 Task: Create new vendor bill with Date Opened: 15-May-23, Select Vendor: ChargeNet, Terms: Net 15. Make bill entry for item-1 with Date: 15-May-23, Description: Car Parking, Expense Account: Auto: Parking, Quantity: 30, Unit Price: 2.2, Sales Tax: N, Sales Tax Included: N. Post Bill with Post Date: 15-May-23, Post to Accounts: Liabilities:Accounts Payble. Pay / Process Payment with Transaction Date: 29-May-23, Amount: 66, Transfer Account: Checking Account. Go to 'Print Bill'. Save a pdf copy of the bill.
Action: Mouse moved to (157, 34)
Screenshot: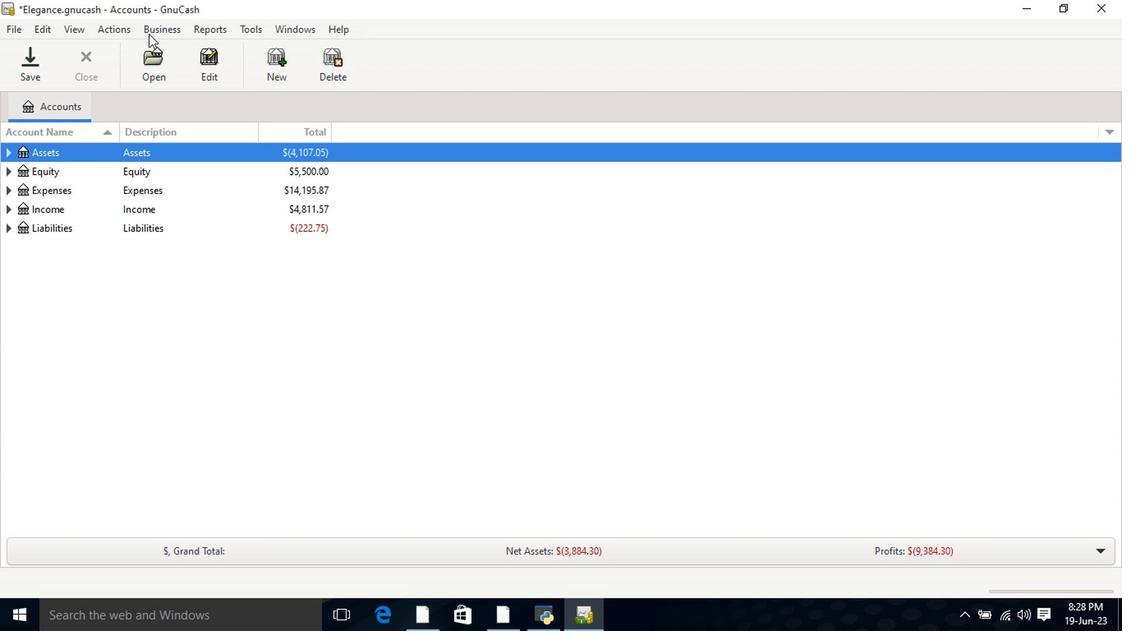 
Action: Mouse pressed left at (157, 34)
Screenshot: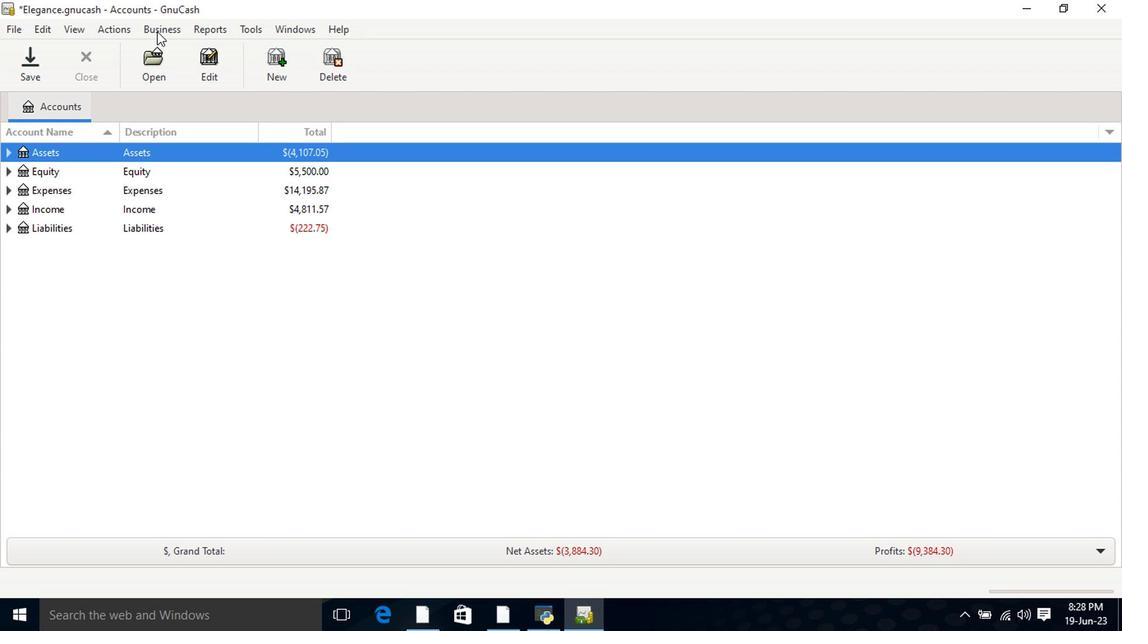 
Action: Mouse moved to (171, 67)
Screenshot: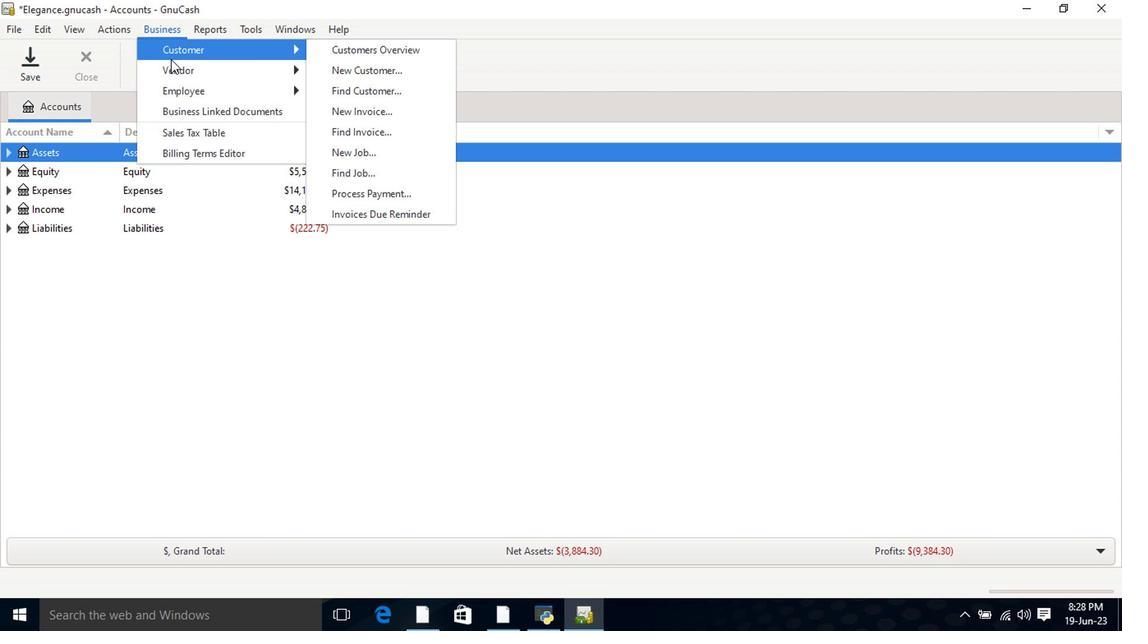 
Action: Mouse pressed left at (171, 67)
Screenshot: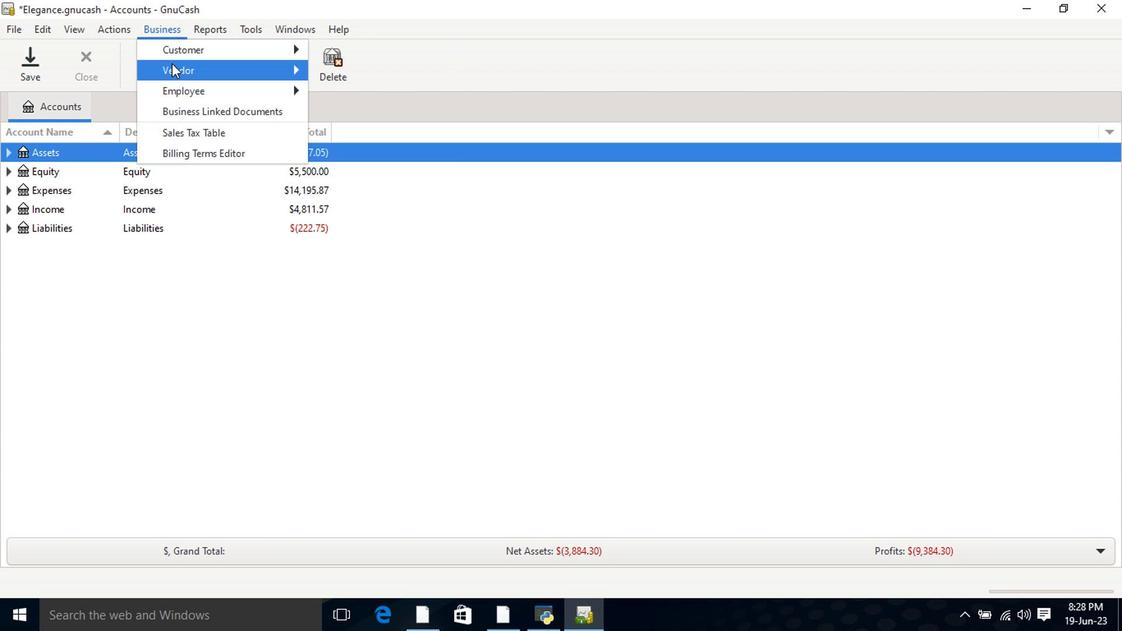 
Action: Mouse moved to (352, 136)
Screenshot: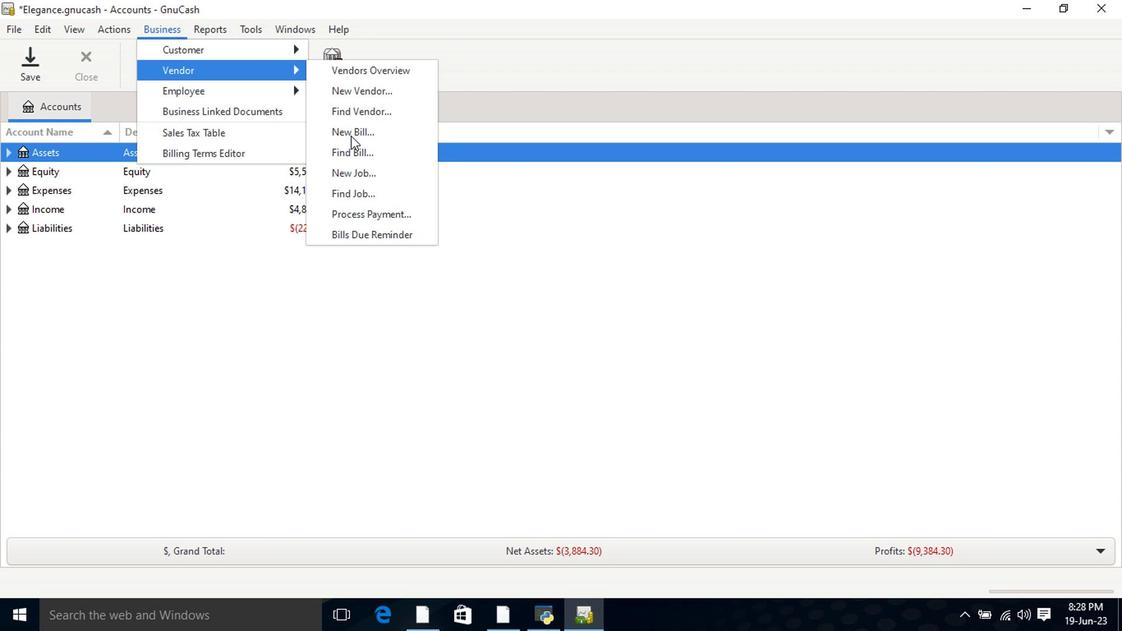 
Action: Mouse pressed left at (352, 136)
Screenshot: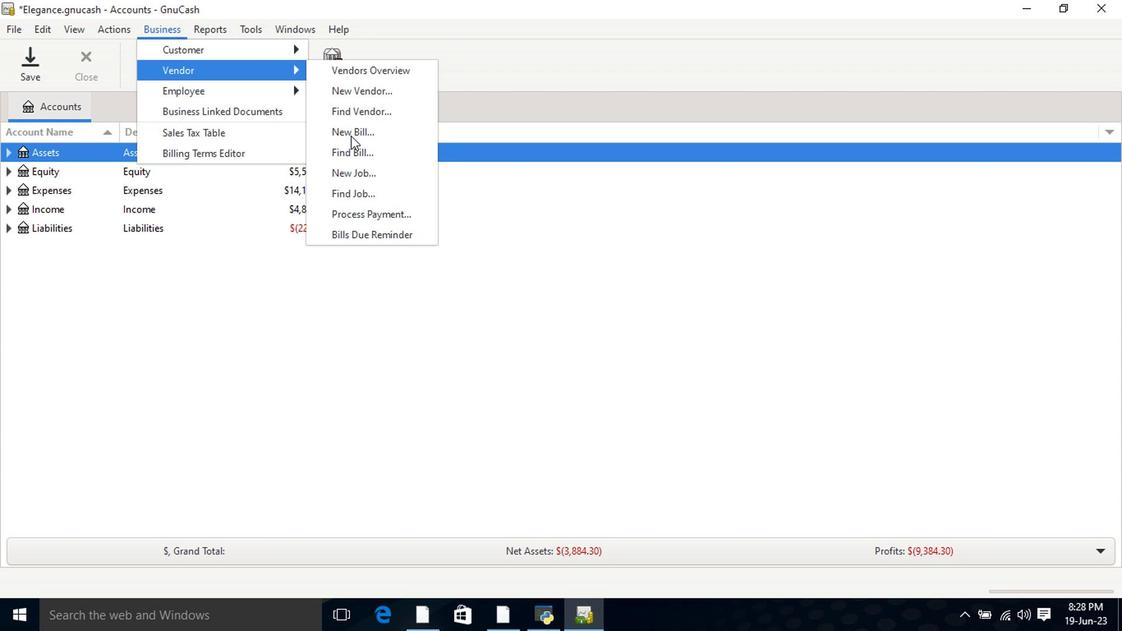 
Action: Mouse moved to (679, 225)
Screenshot: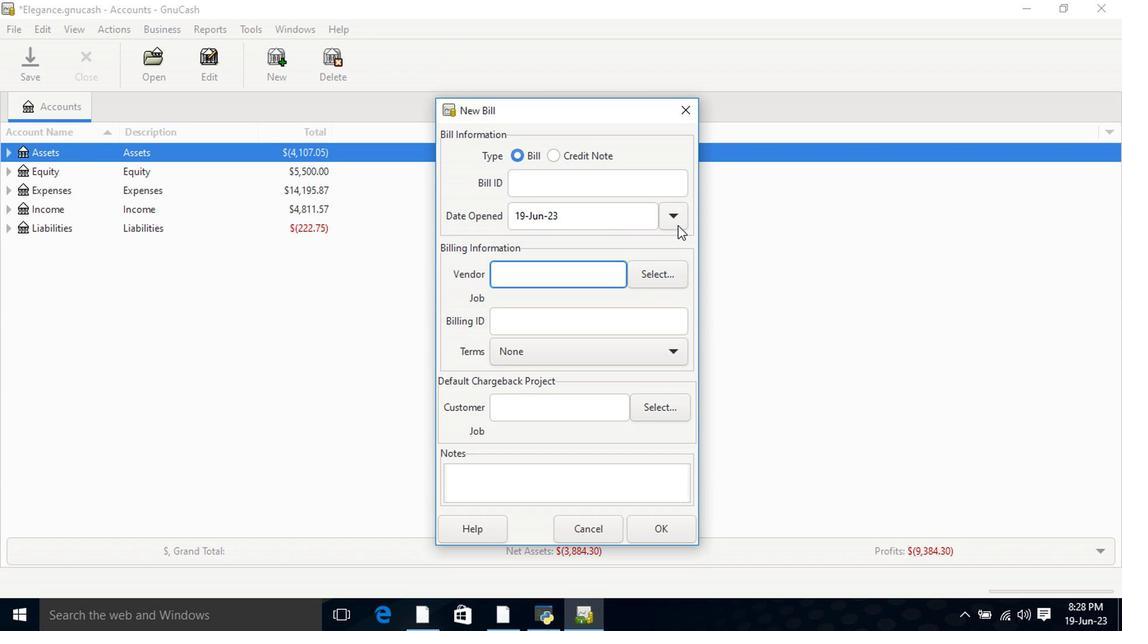 
Action: Mouse pressed left at (679, 225)
Screenshot: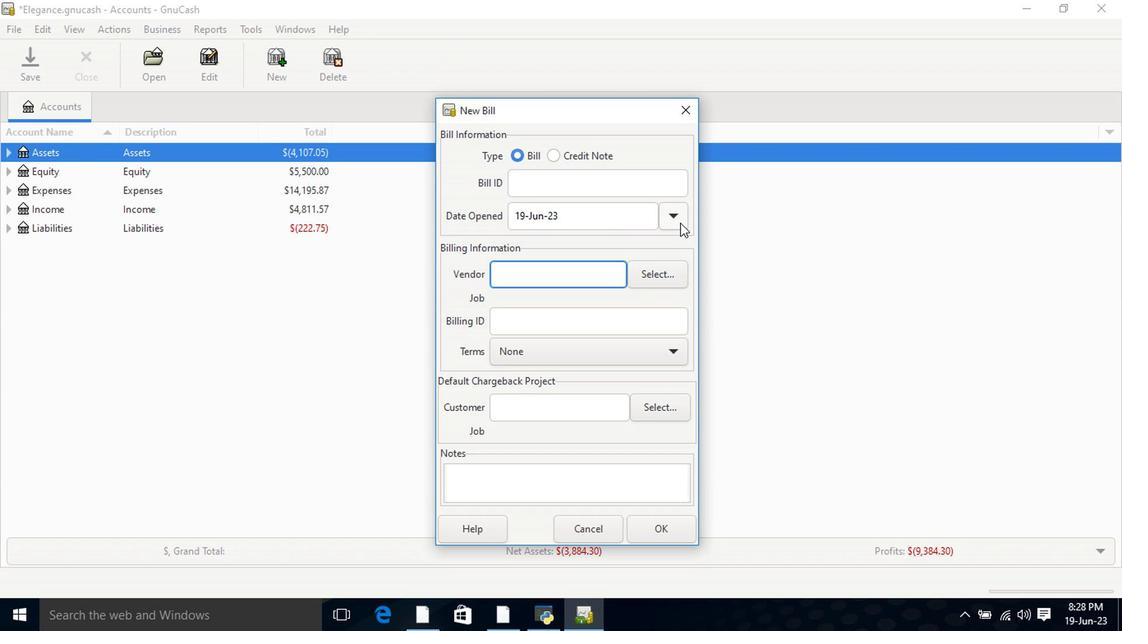 
Action: Mouse moved to (546, 243)
Screenshot: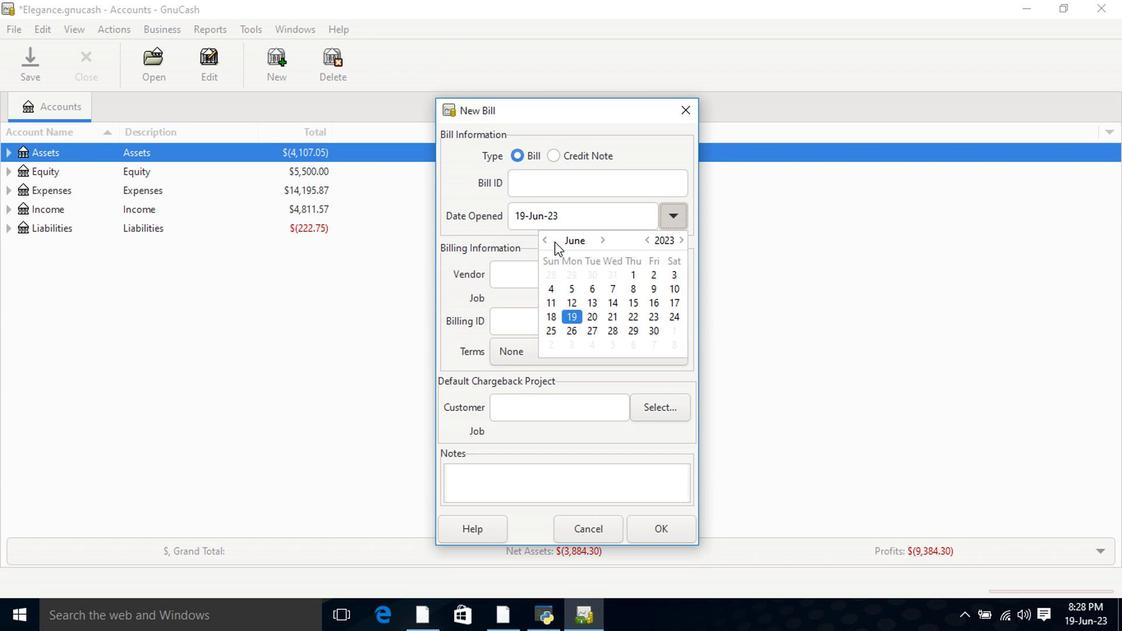 
Action: Mouse pressed left at (546, 243)
Screenshot: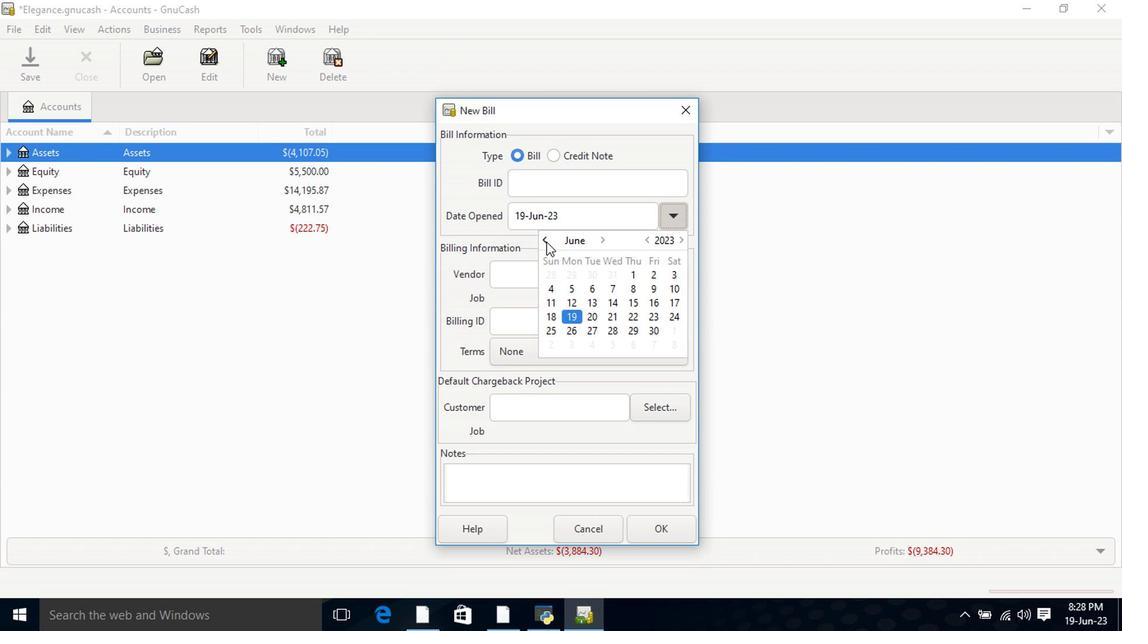 
Action: Mouse moved to (574, 302)
Screenshot: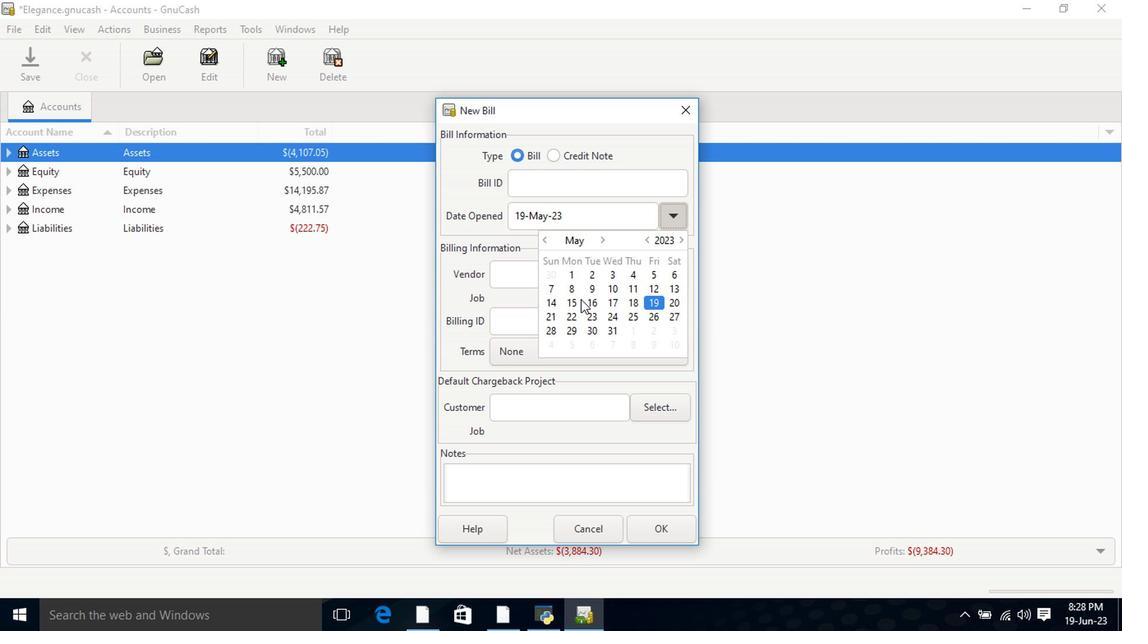 
Action: Mouse pressed left at (574, 302)
Screenshot: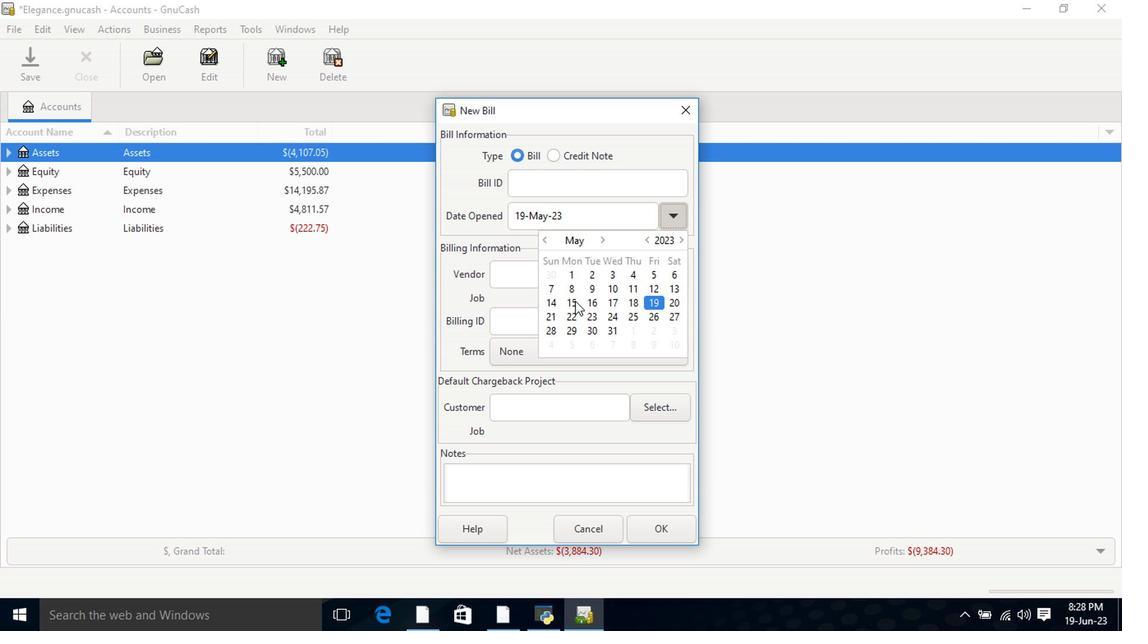 
Action: Mouse pressed left at (574, 302)
Screenshot: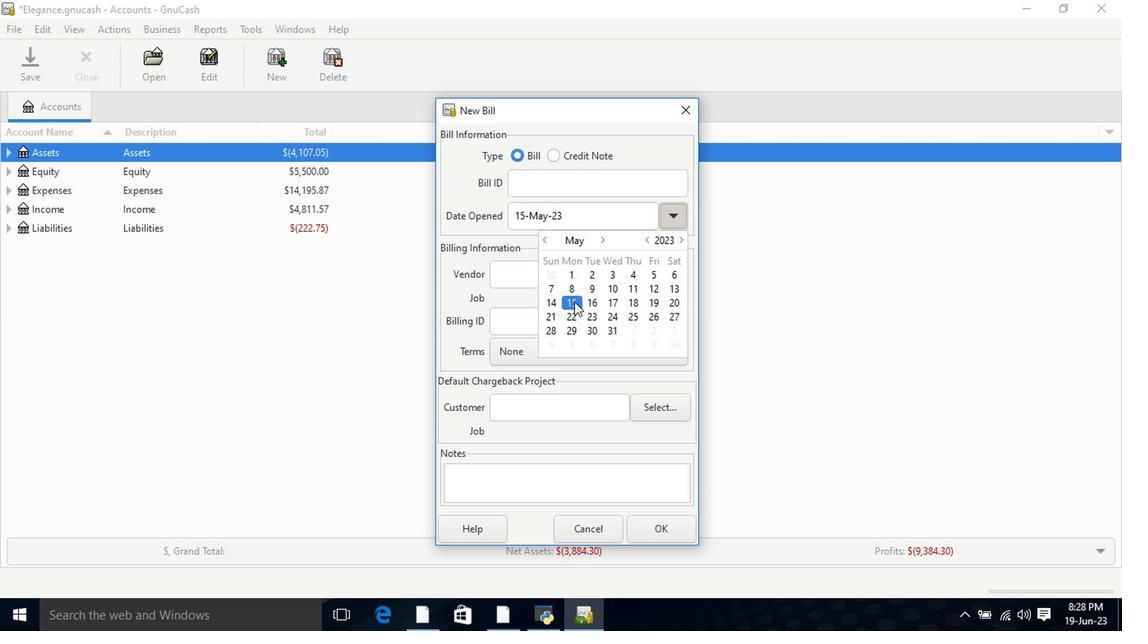 
Action: Mouse moved to (563, 290)
Screenshot: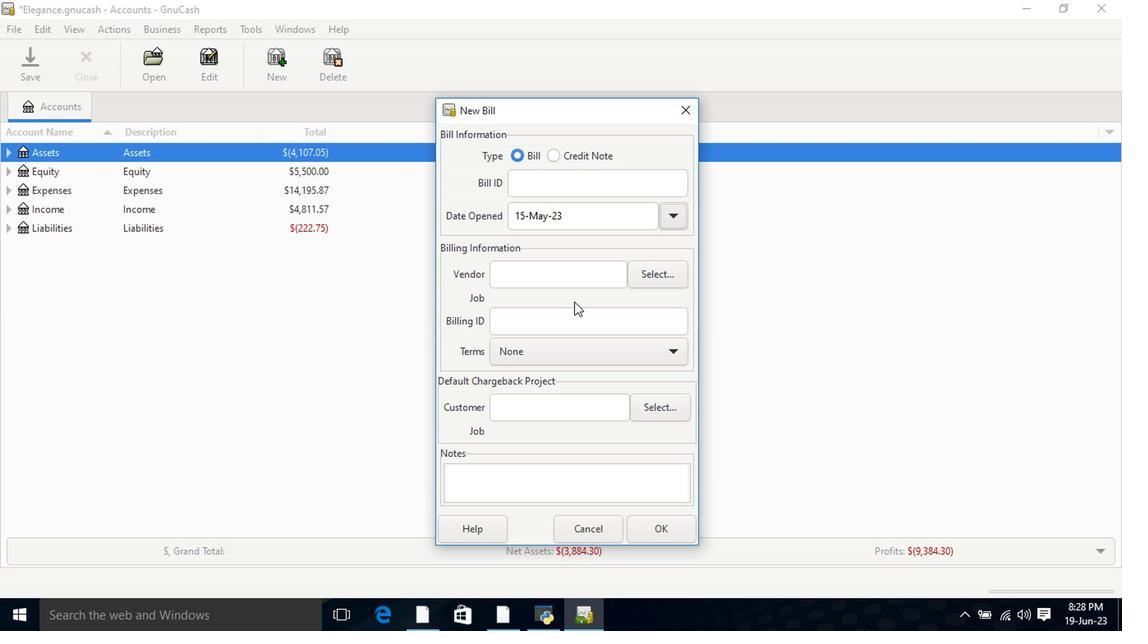 
Action: Mouse pressed left at (563, 290)
Screenshot: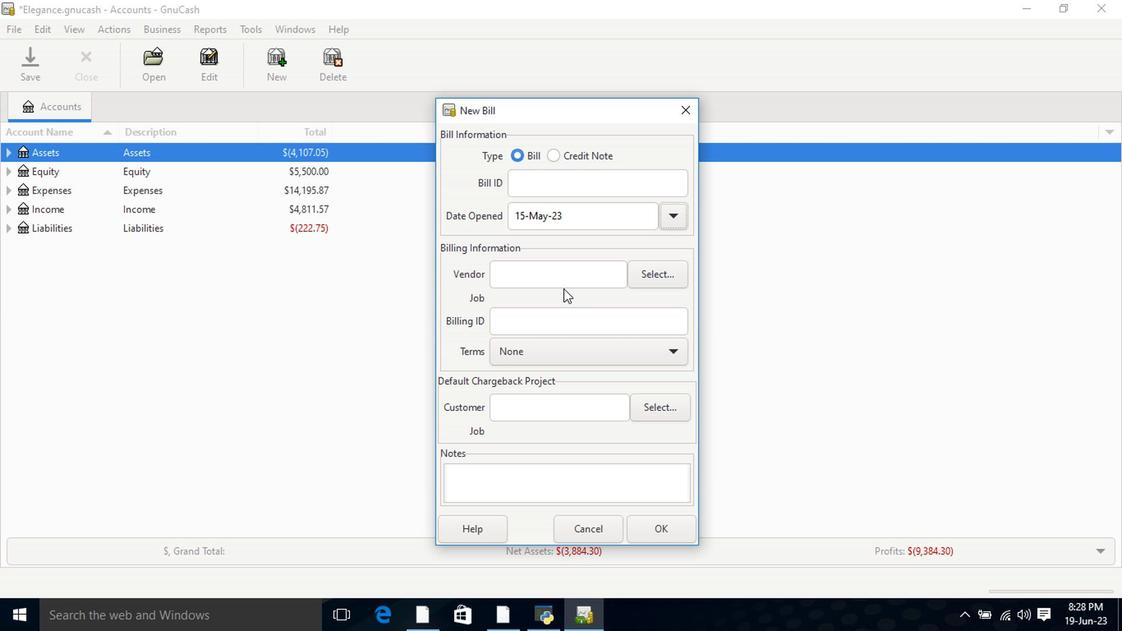 
Action: Mouse moved to (560, 277)
Screenshot: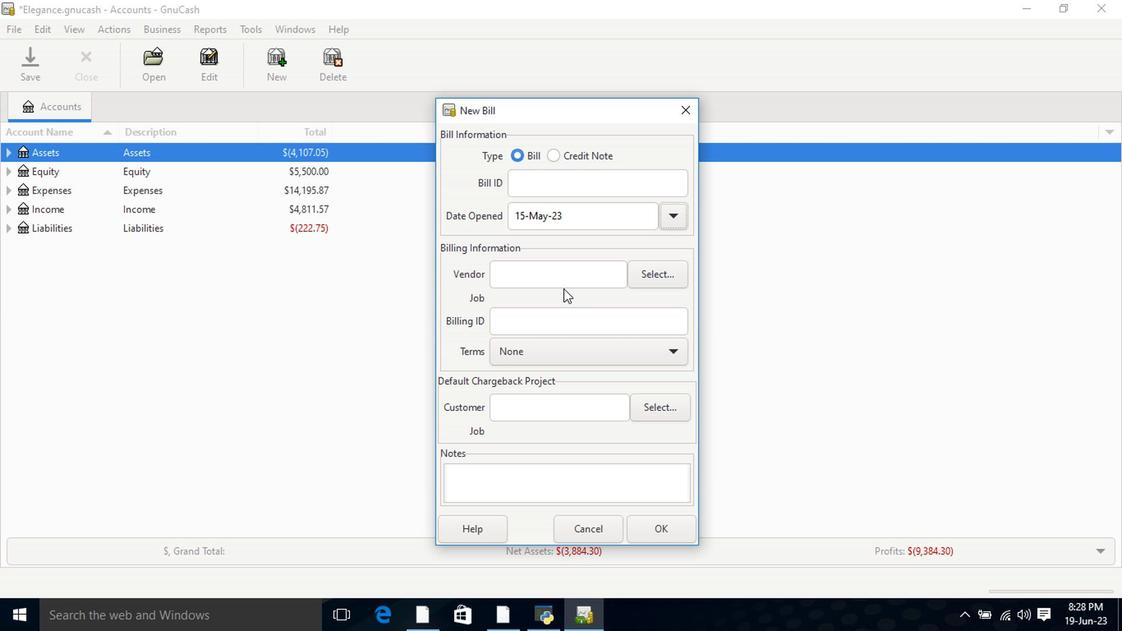 
Action: Mouse pressed left at (560, 277)
Screenshot: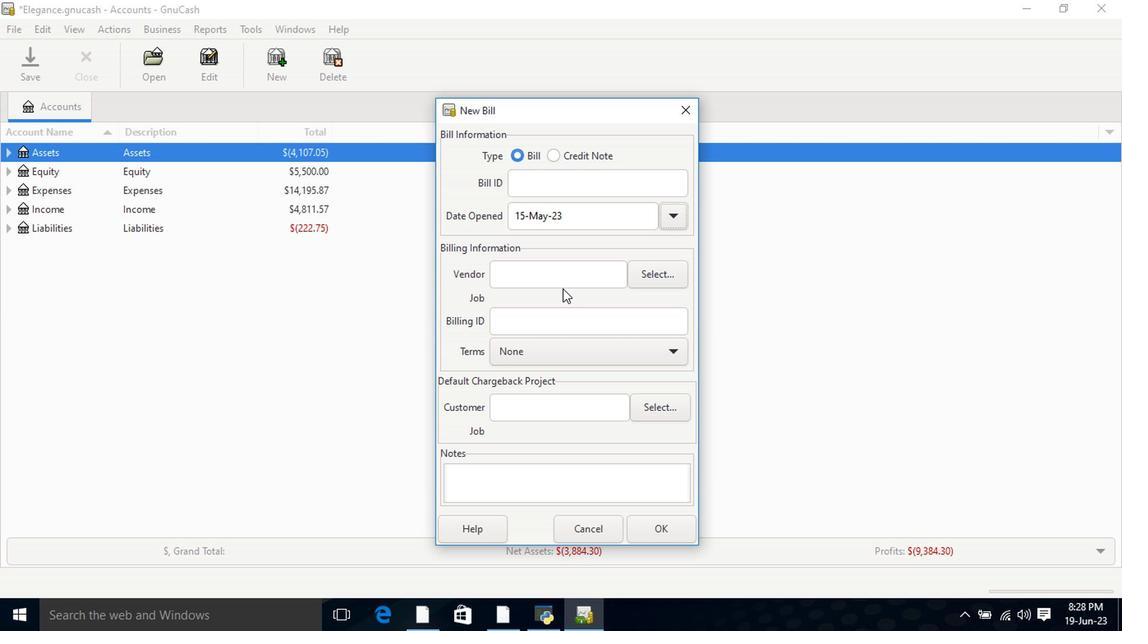 
Action: Mouse moved to (559, 275)
Screenshot: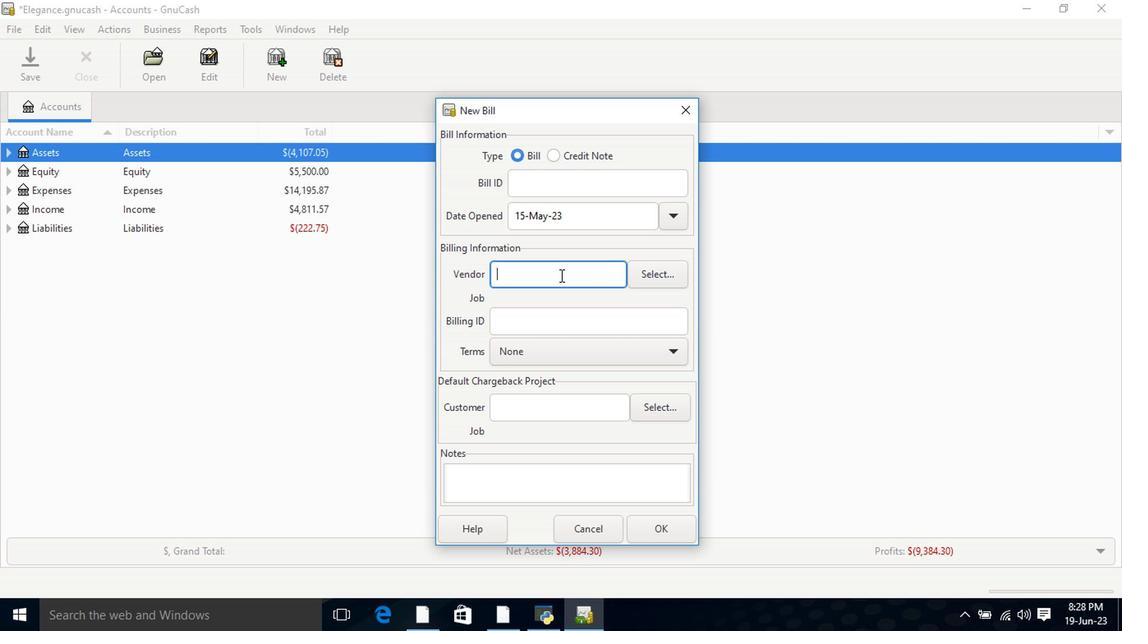 
Action: Key pressed <Key.shift>Cha
Screenshot: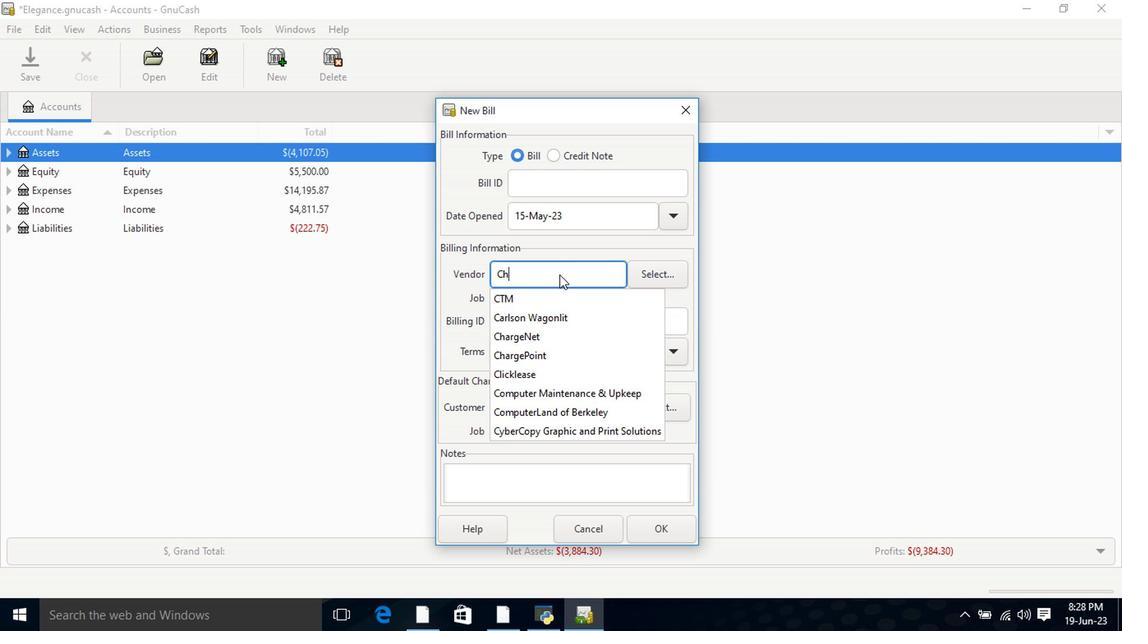 
Action: Mouse moved to (557, 297)
Screenshot: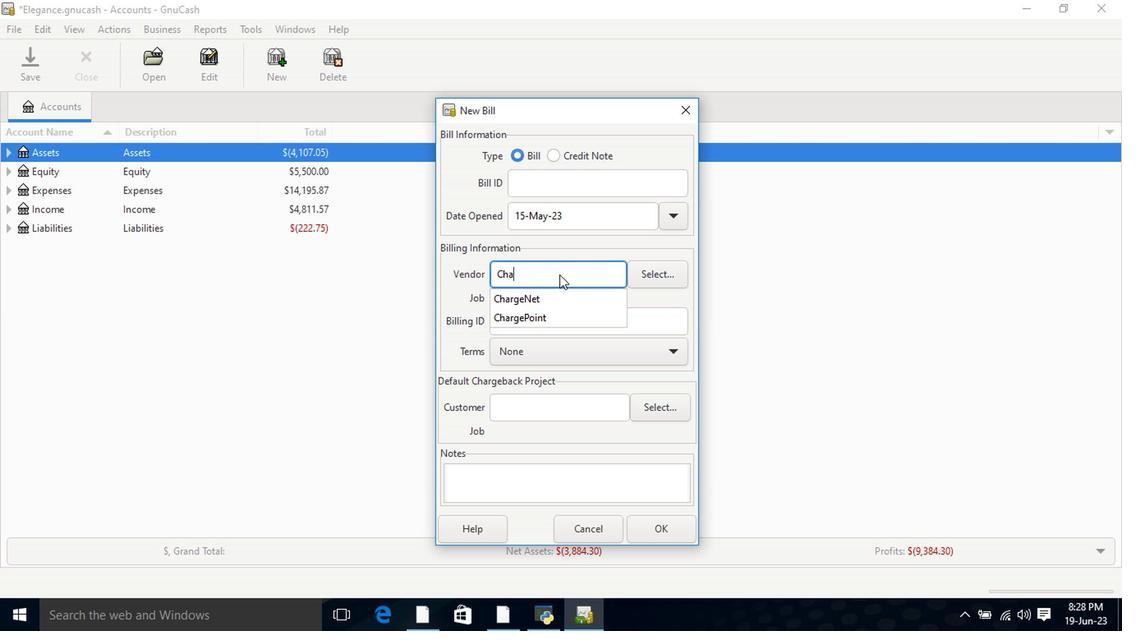 
Action: Mouse pressed left at (557, 297)
Screenshot: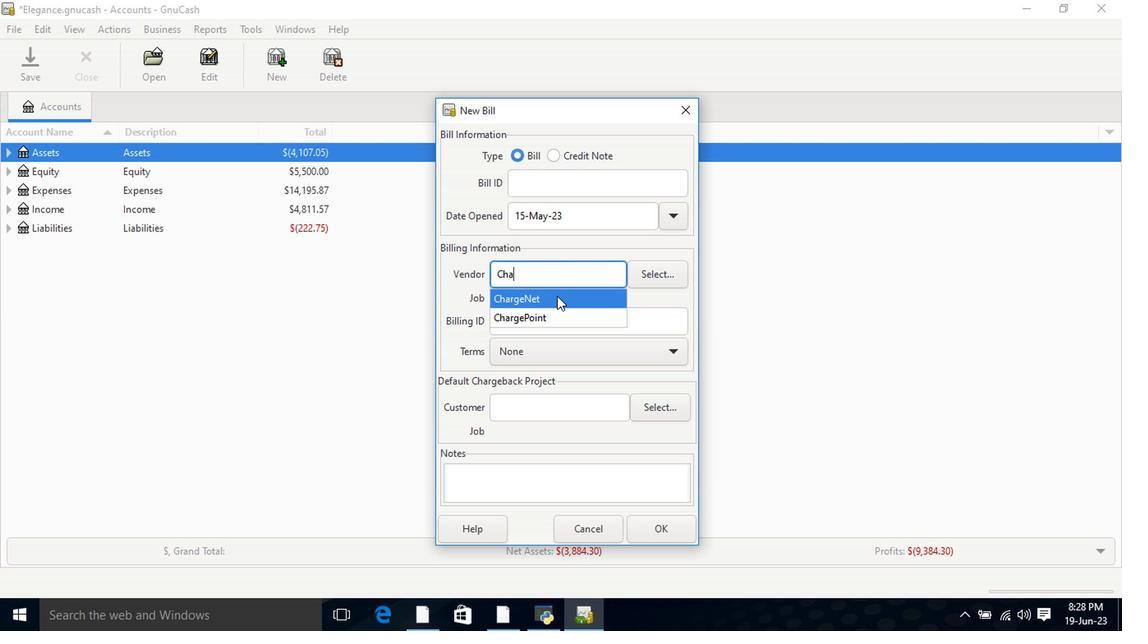 
Action: Mouse moved to (561, 364)
Screenshot: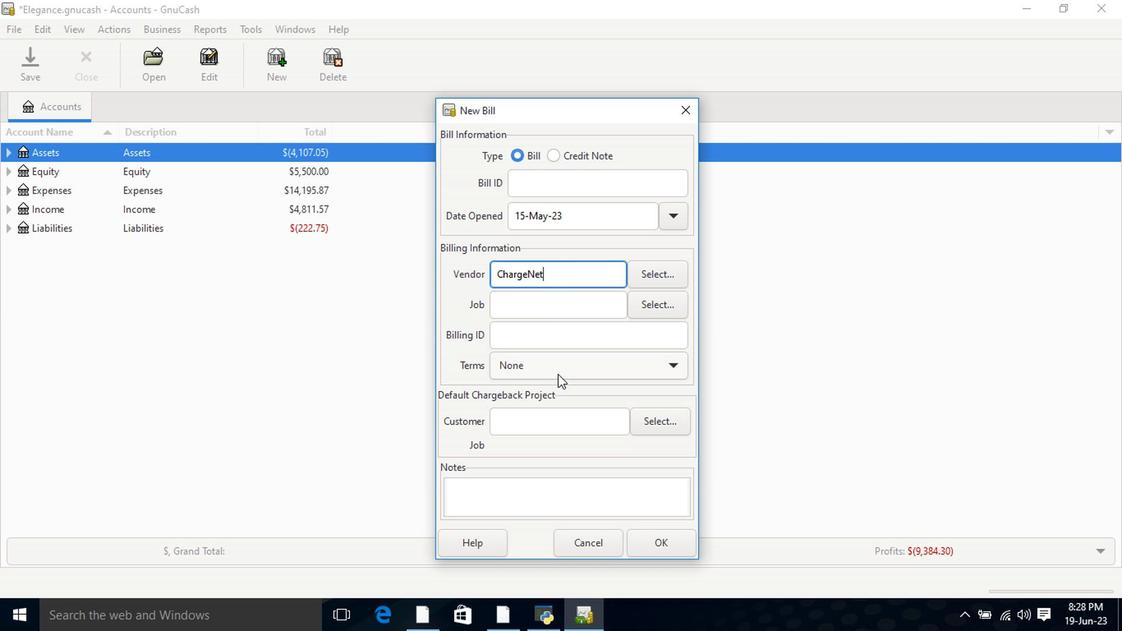 
Action: Mouse pressed left at (561, 364)
Screenshot: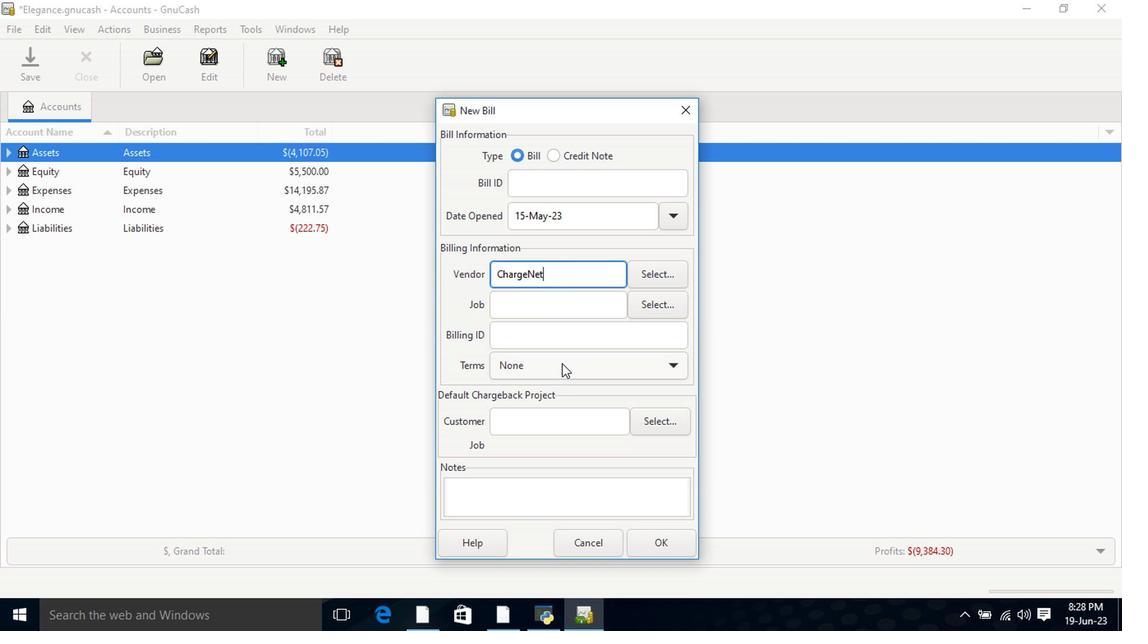 
Action: Mouse moved to (560, 395)
Screenshot: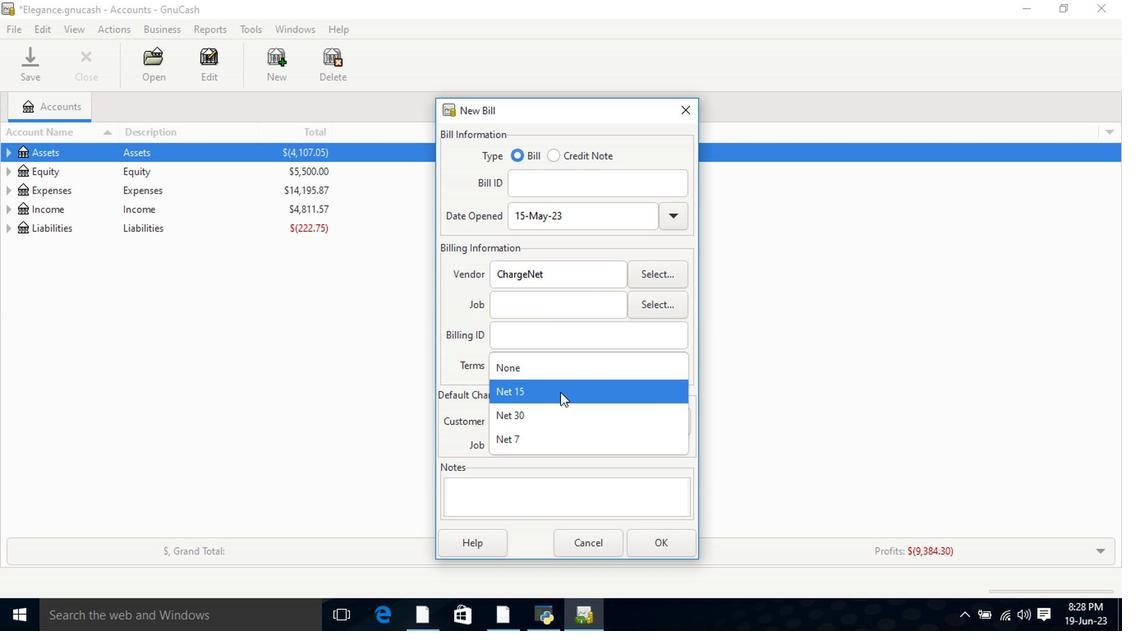 
Action: Mouse pressed left at (560, 395)
Screenshot: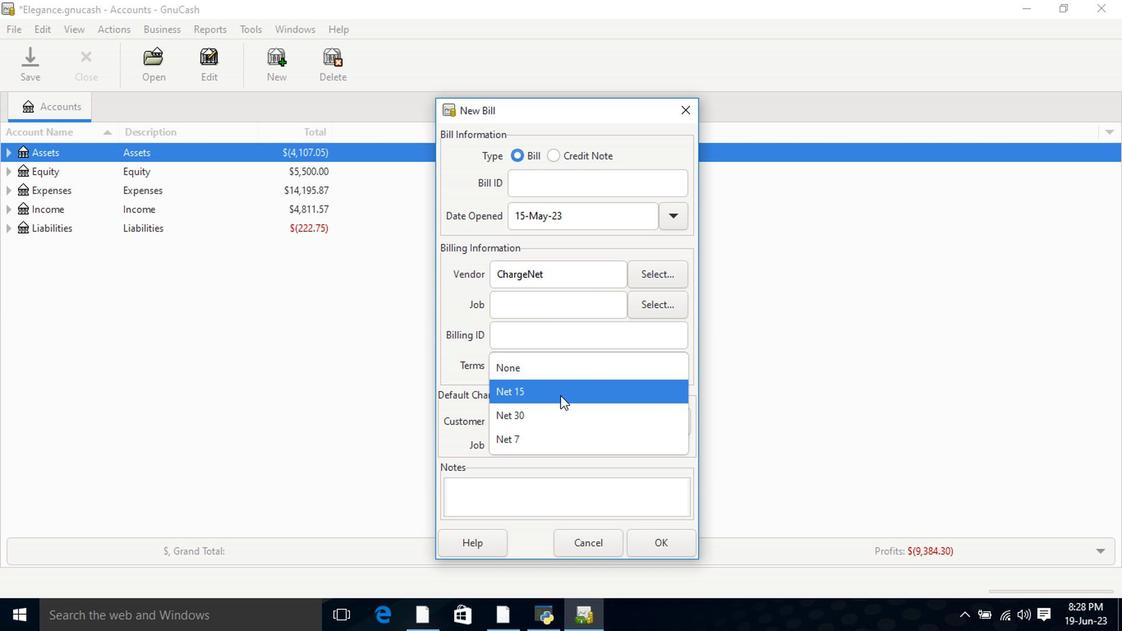 
Action: Mouse moved to (647, 543)
Screenshot: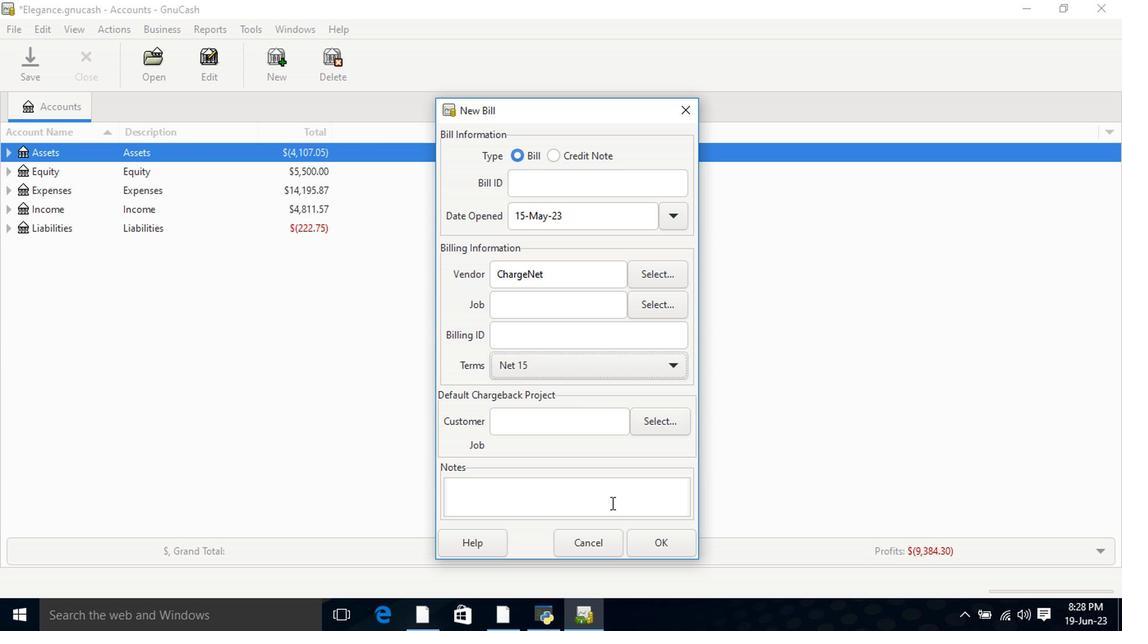 
Action: Mouse pressed left at (647, 543)
Screenshot: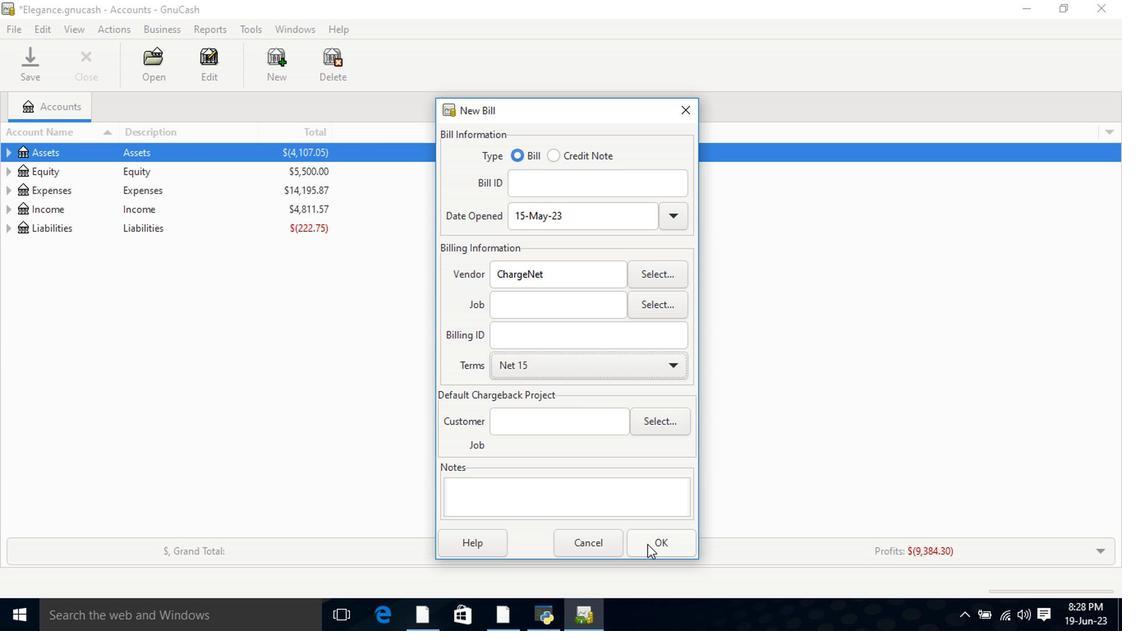
Action: Mouse moved to (287, 423)
Screenshot: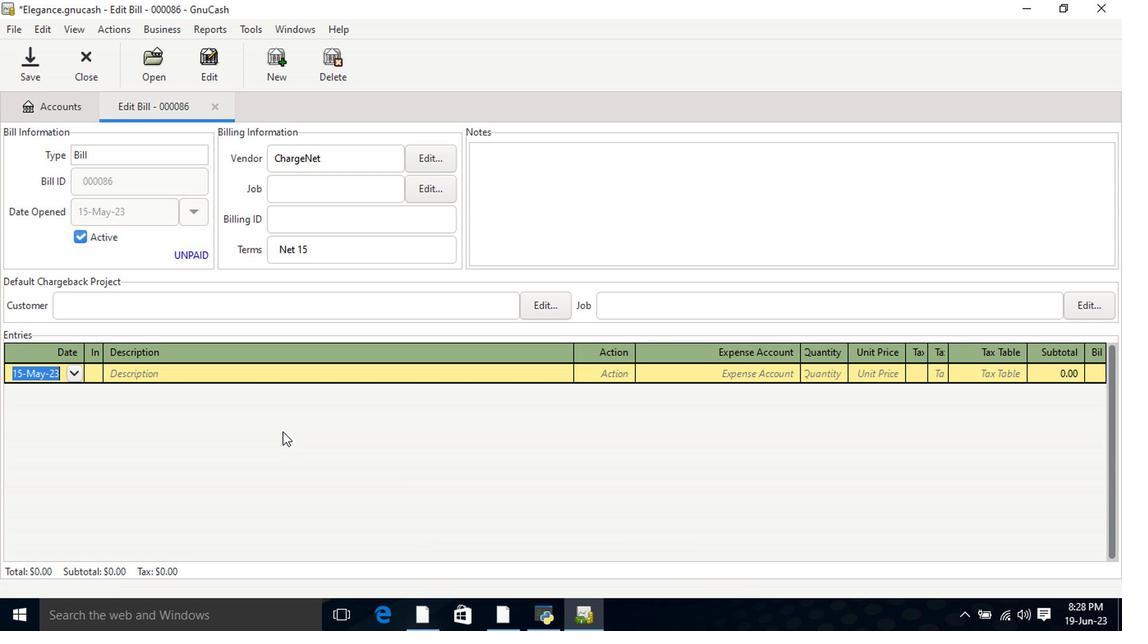 
Action: Key pressed <Key.tab><Key.shift>Car<Key.space><Key.shift>Pra<Key.backspace><Key.backspace>arking<Key.tab>30<Key.tab>2.2<Key.tab>
Screenshot: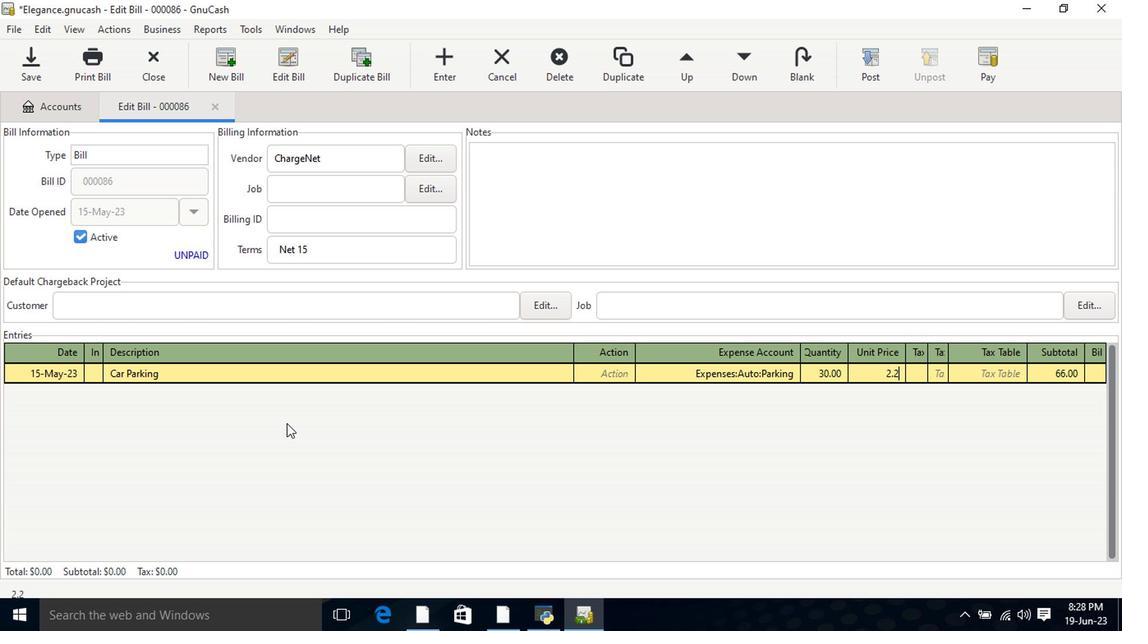 
Action: Mouse moved to (885, 82)
Screenshot: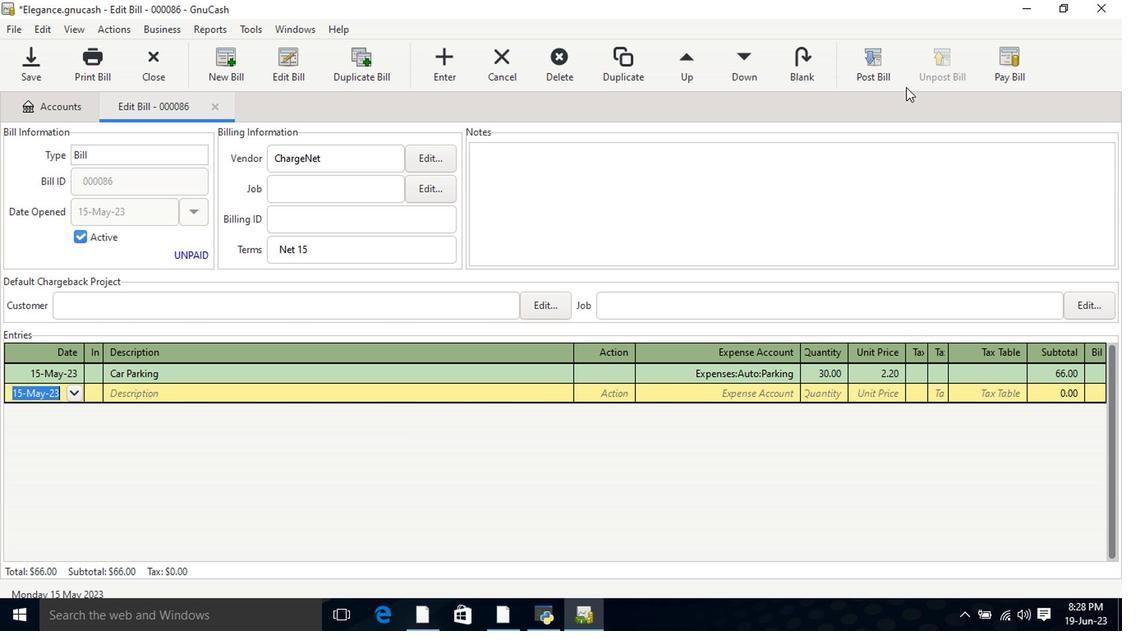 
Action: Mouse pressed left at (885, 82)
Screenshot: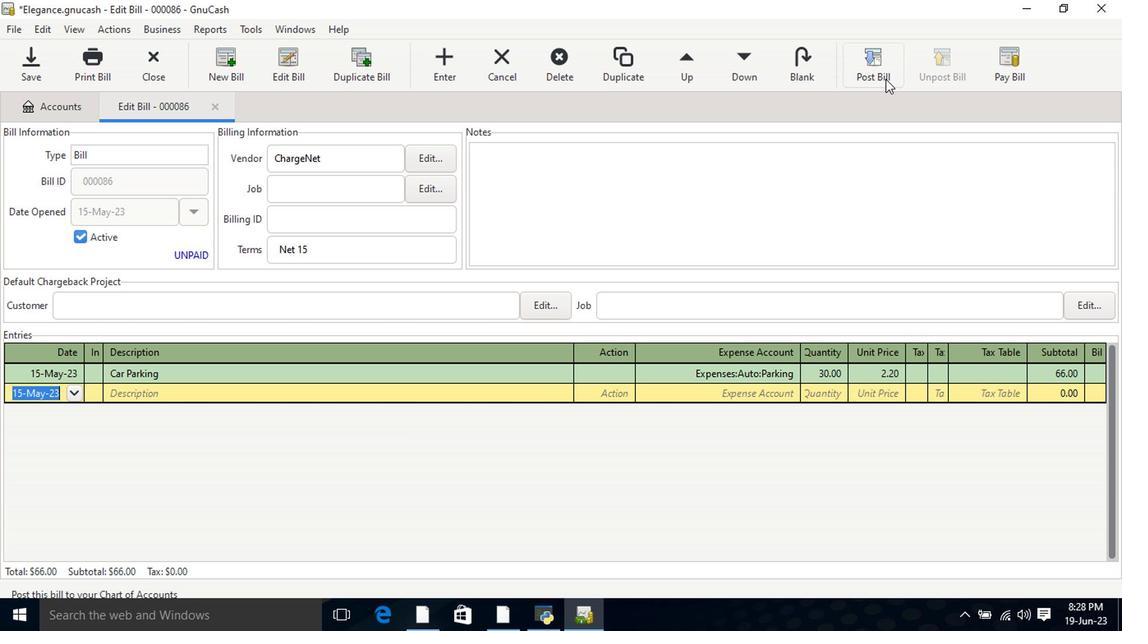 
Action: Mouse moved to (675, 428)
Screenshot: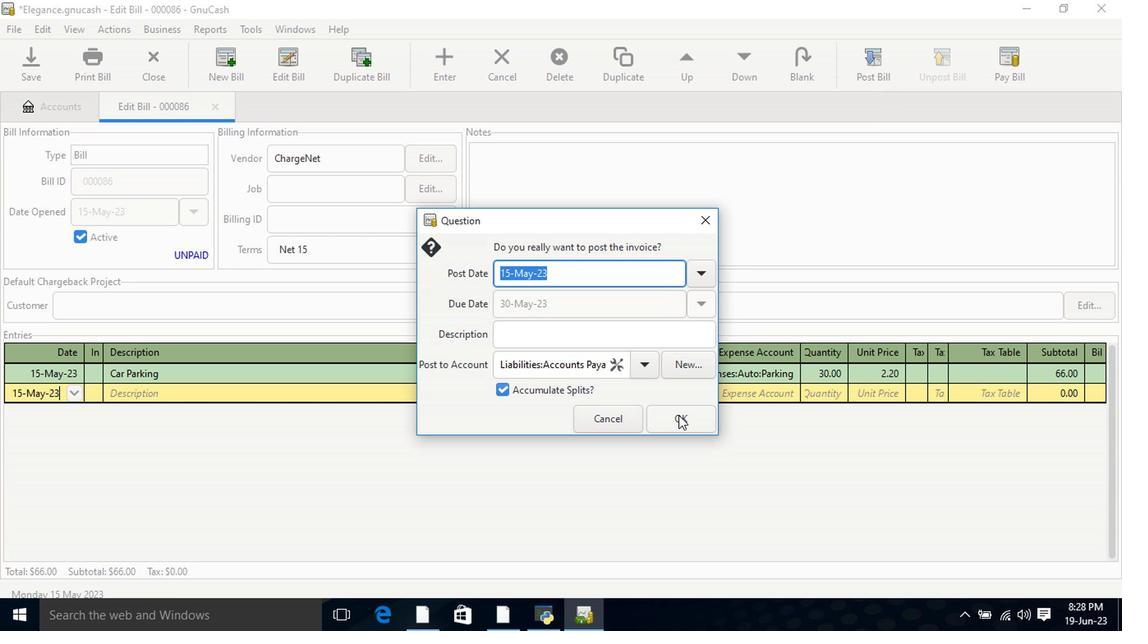 
Action: Mouse pressed left at (675, 428)
Screenshot: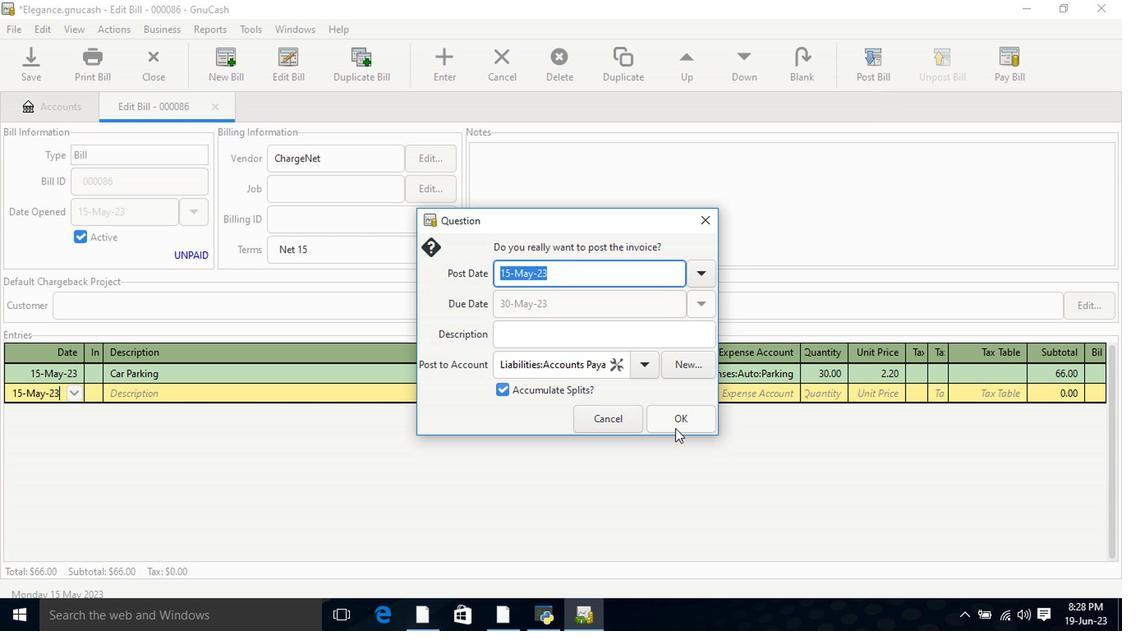 
Action: Mouse moved to (982, 63)
Screenshot: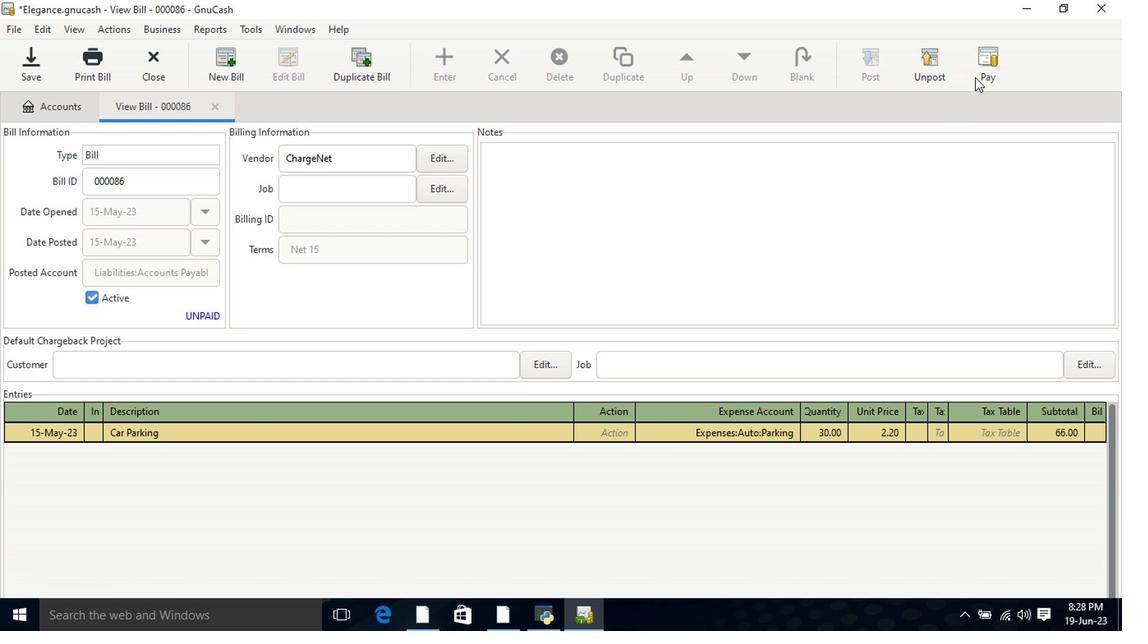 
Action: Mouse pressed left at (982, 63)
Screenshot: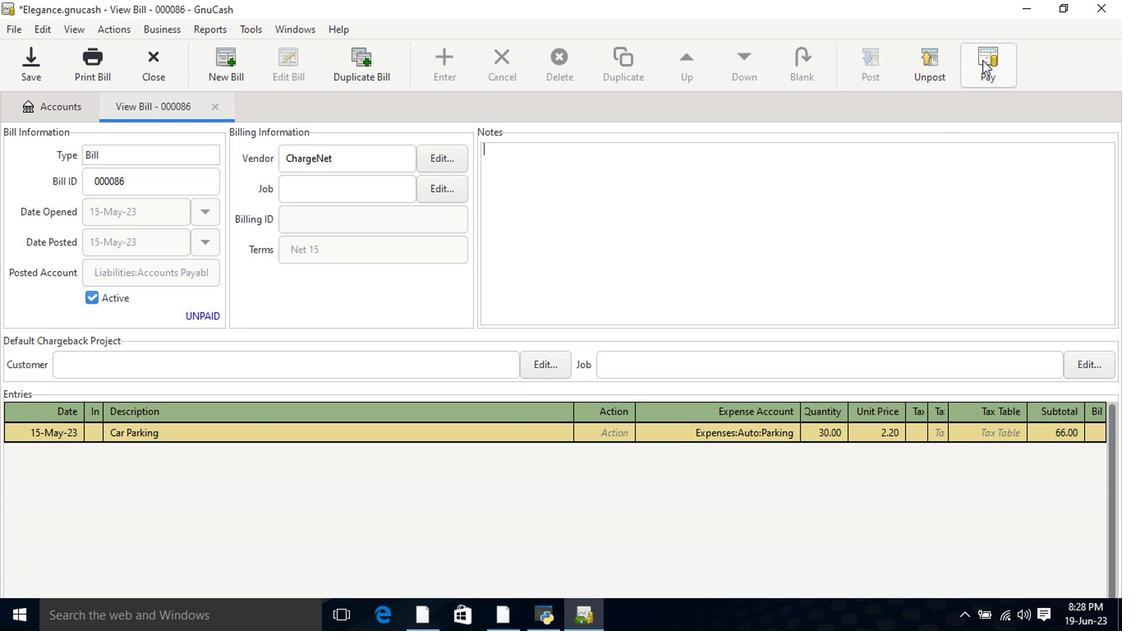 
Action: Mouse moved to (501, 325)
Screenshot: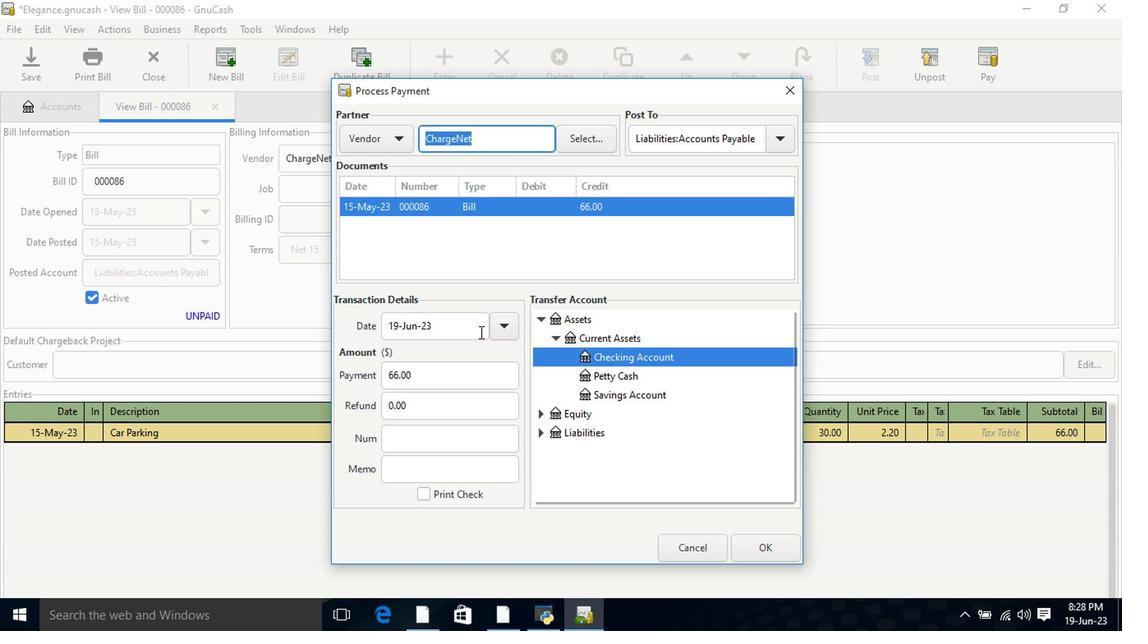 
Action: Mouse pressed left at (501, 325)
Screenshot: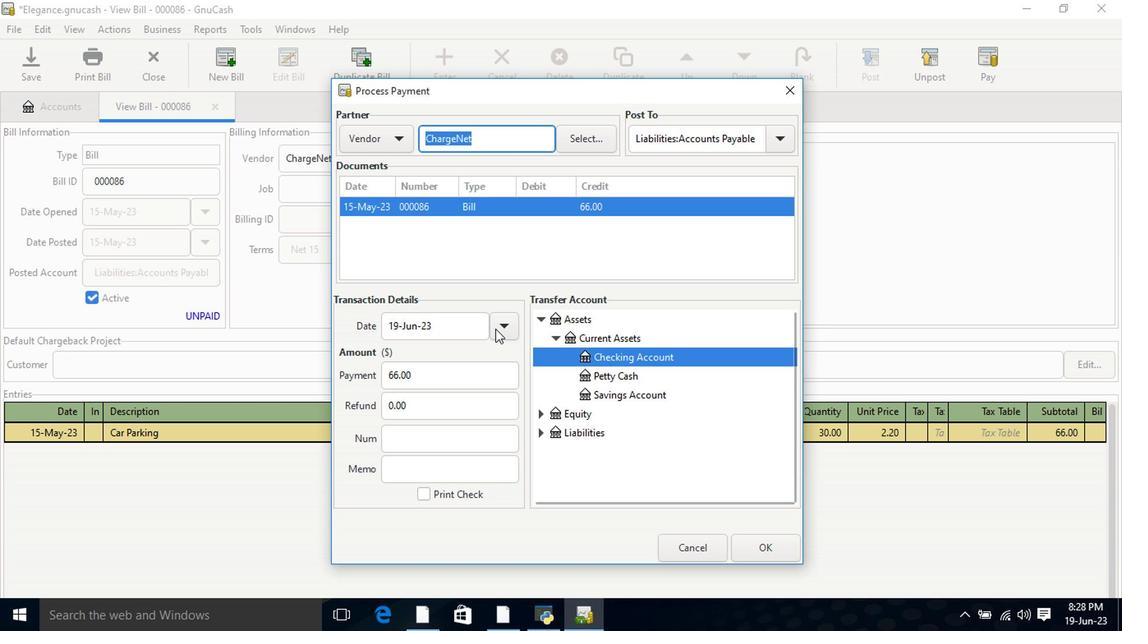 
Action: Mouse moved to (376, 351)
Screenshot: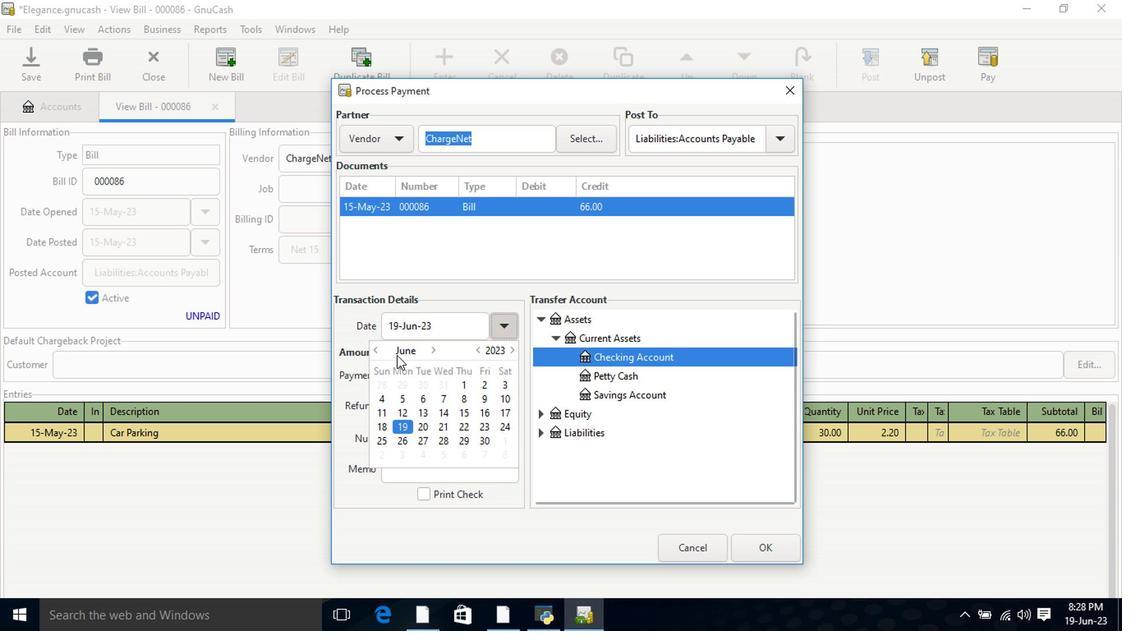 
Action: Mouse pressed left at (376, 351)
Screenshot: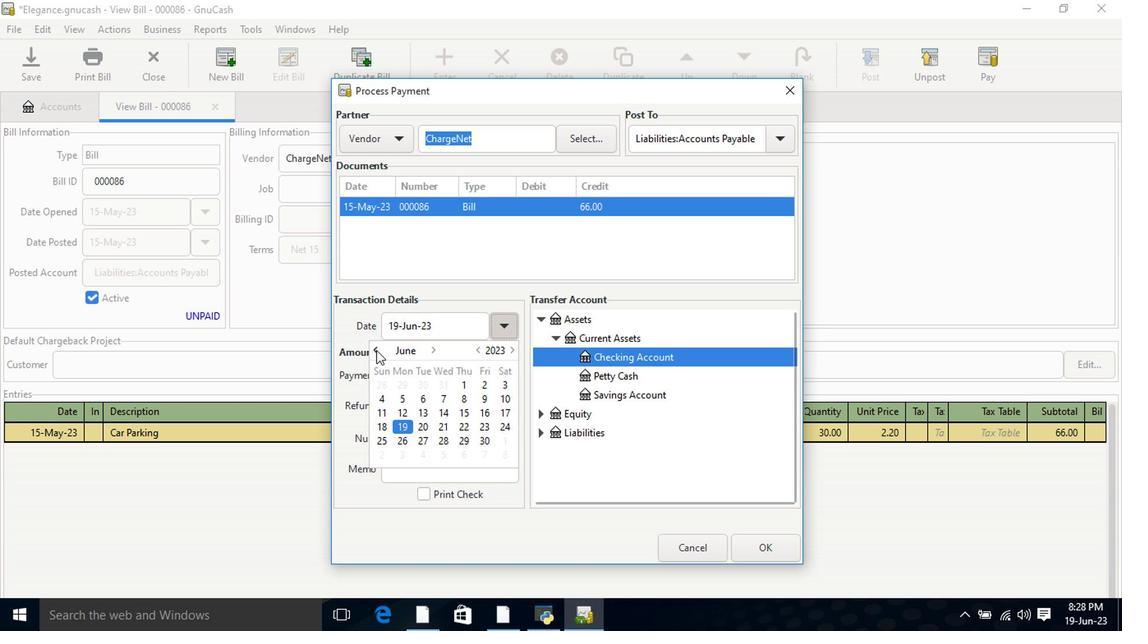 
Action: Mouse moved to (399, 439)
Screenshot: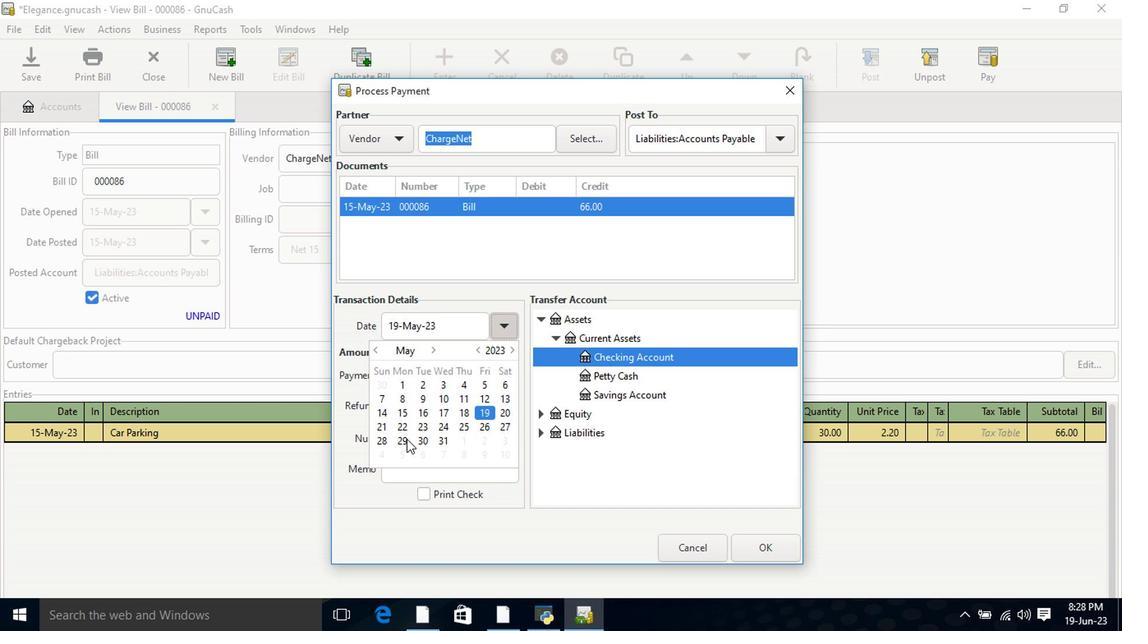 
Action: Mouse pressed left at (399, 439)
Screenshot: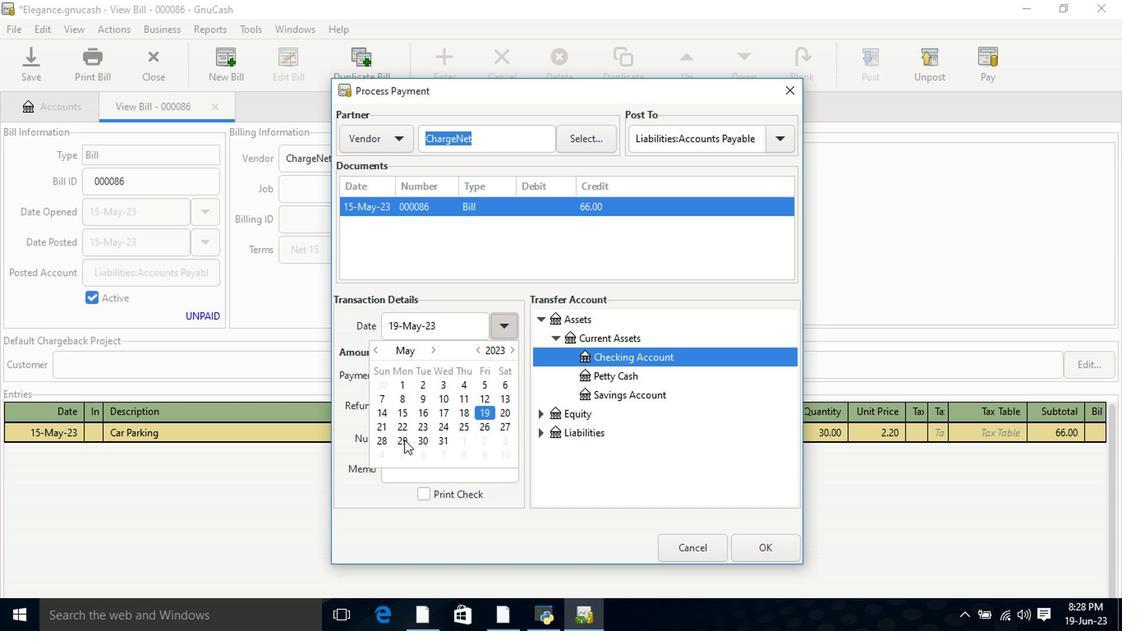 
Action: Mouse pressed left at (399, 439)
Screenshot: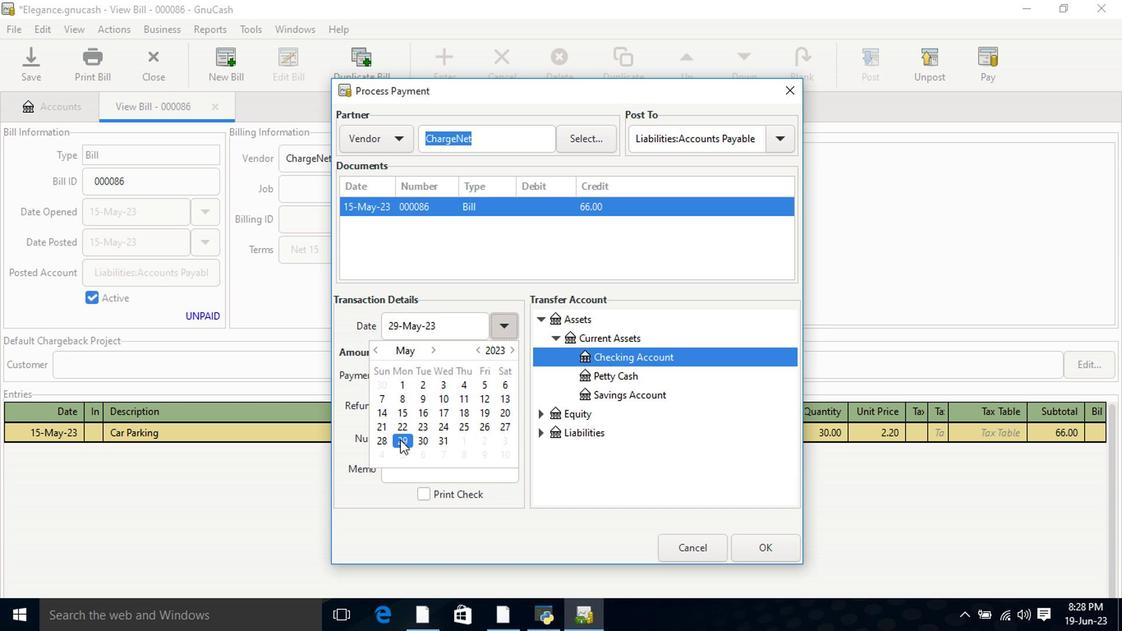 
Action: Mouse moved to (542, 320)
Screenshot: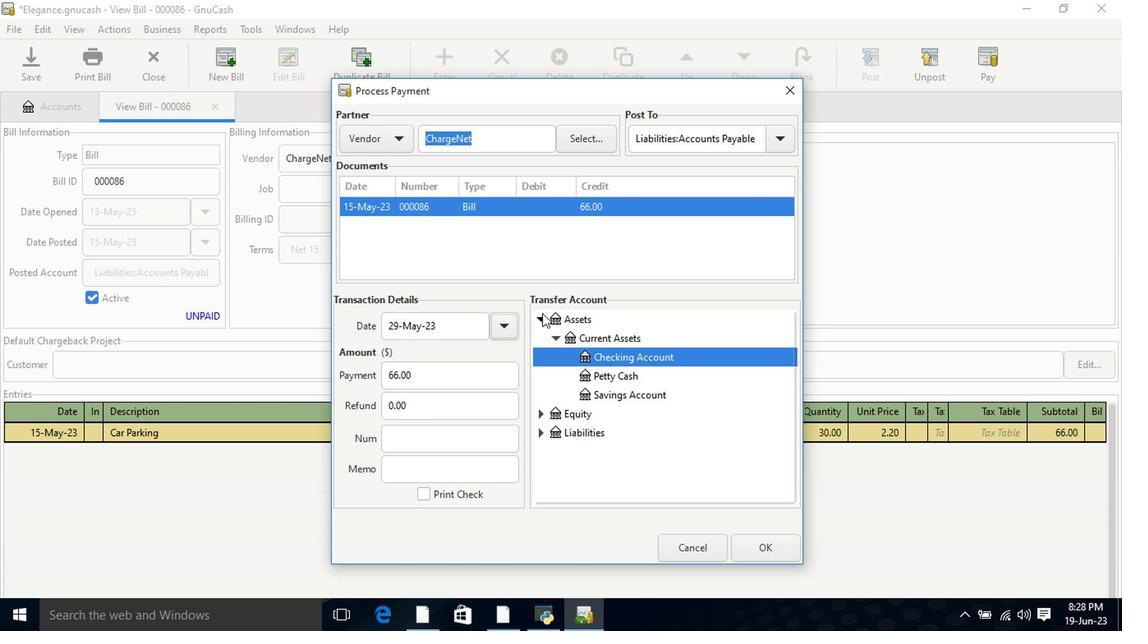 
Action: Mouse pressed left at (542, 320)
Screenshot: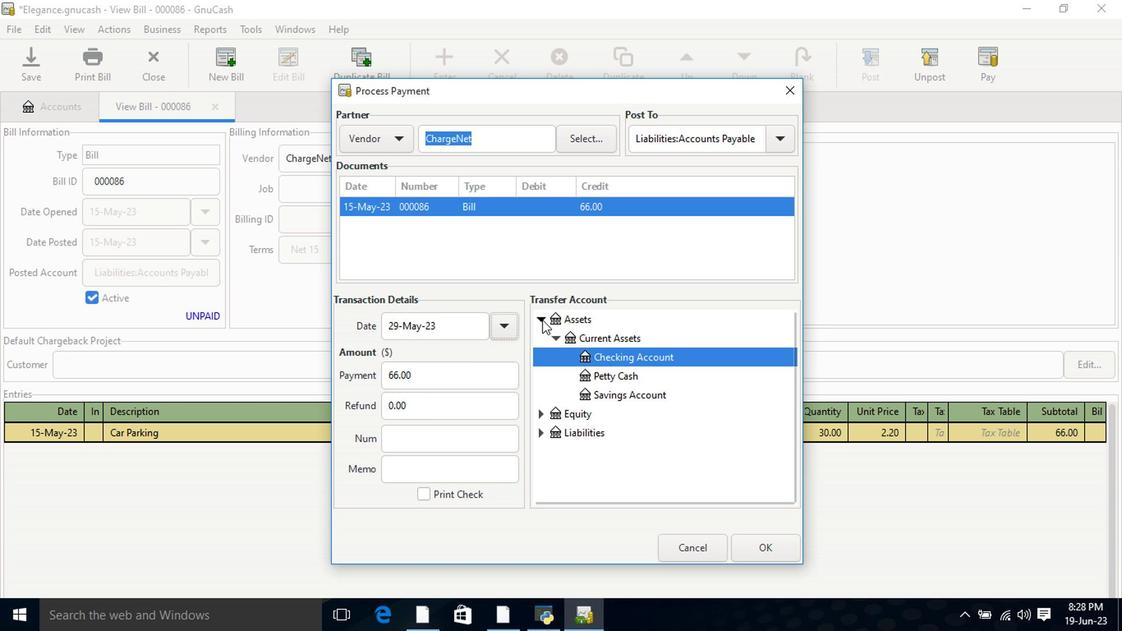 
Action: Mouse pressed left at (542, 320)
Screenshot: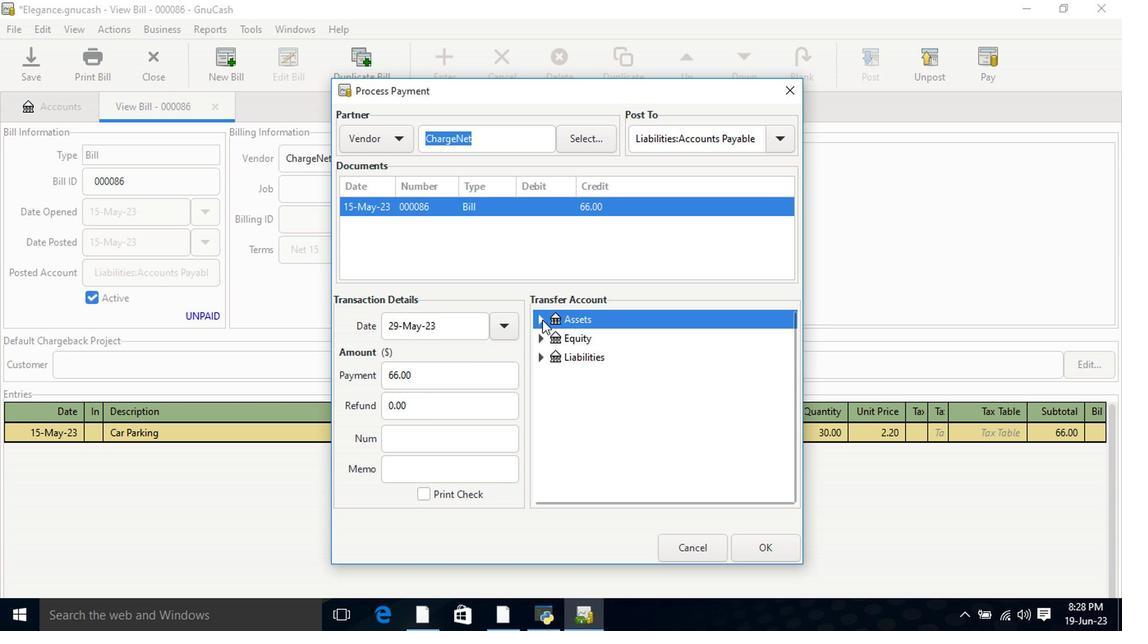 
Action: Mouse moved to (551, 340)
Screenshot: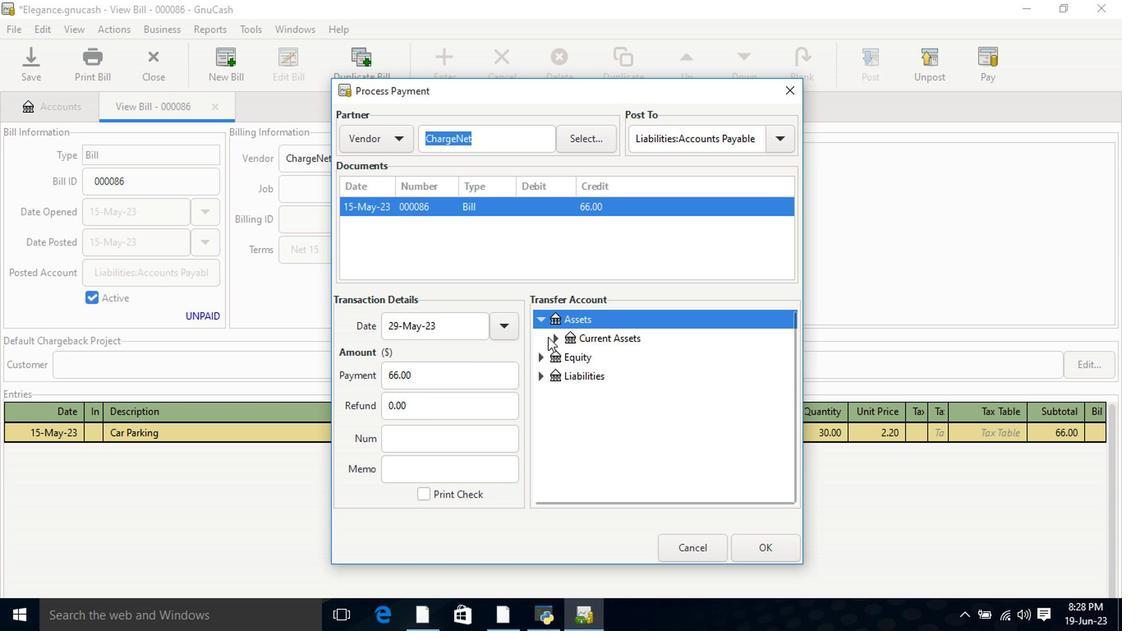 
Action: Mouse pressed left at (551, 340)
Screenshot: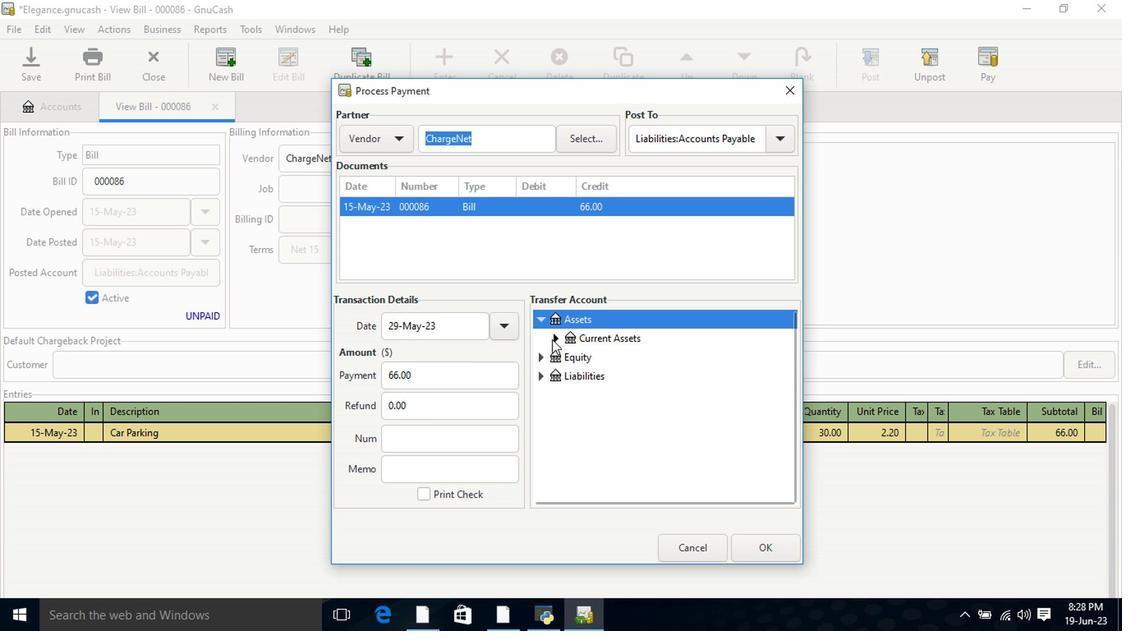 
Action: Mouse moved to (587, 360)
Screenshot: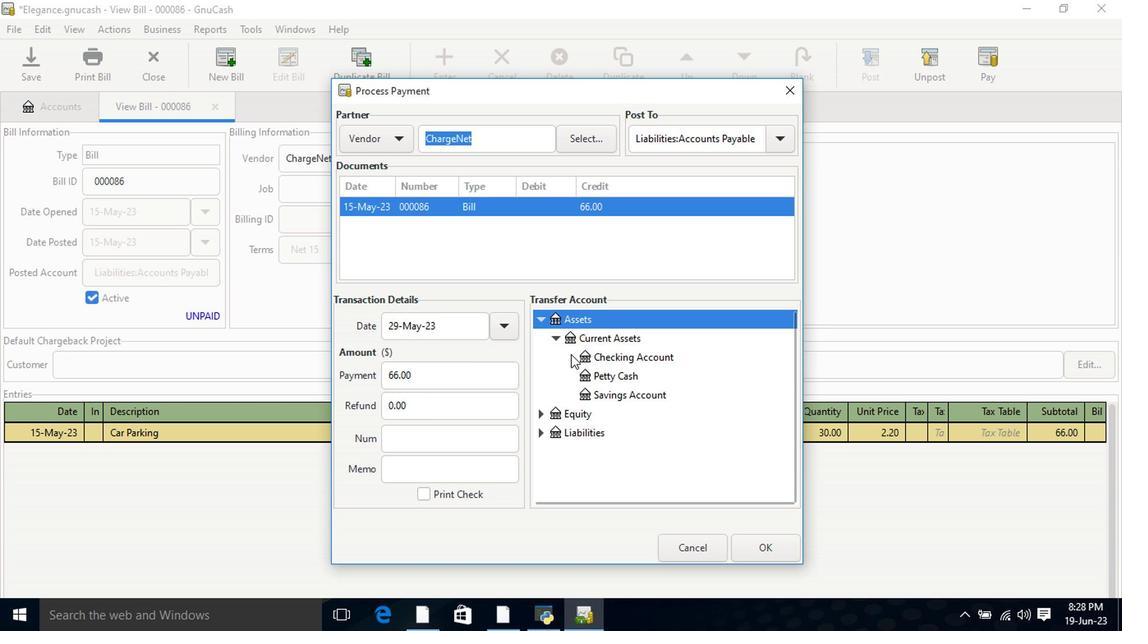 
Action: Mouse pressed left at (587, 360)
Screenshot: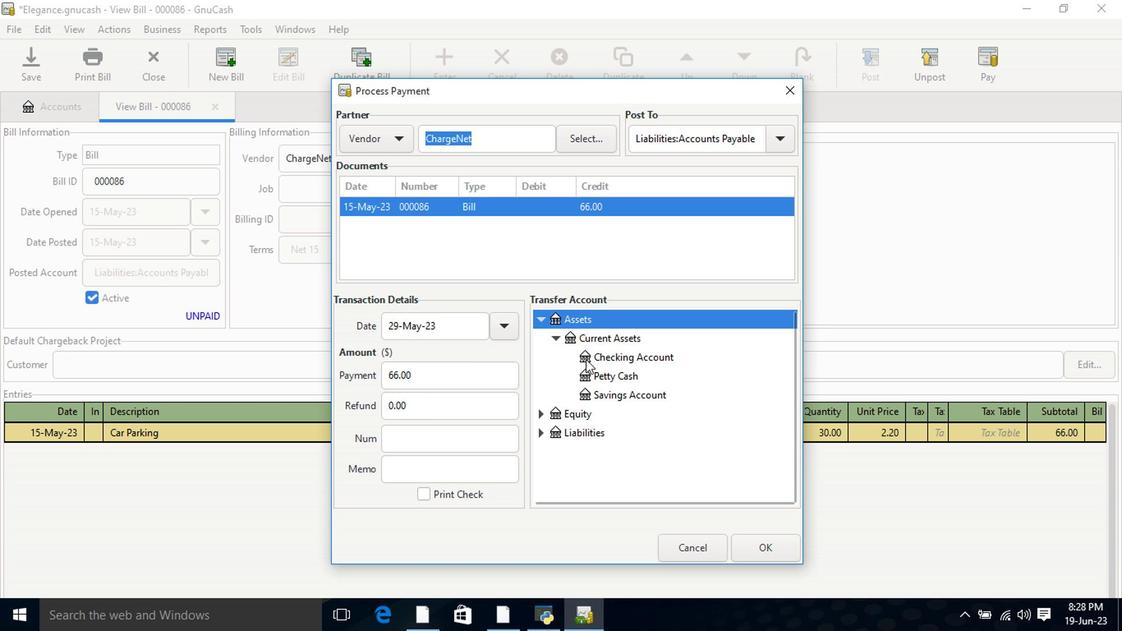 
Action: Mouse moved to (768, 553)
Screenshot: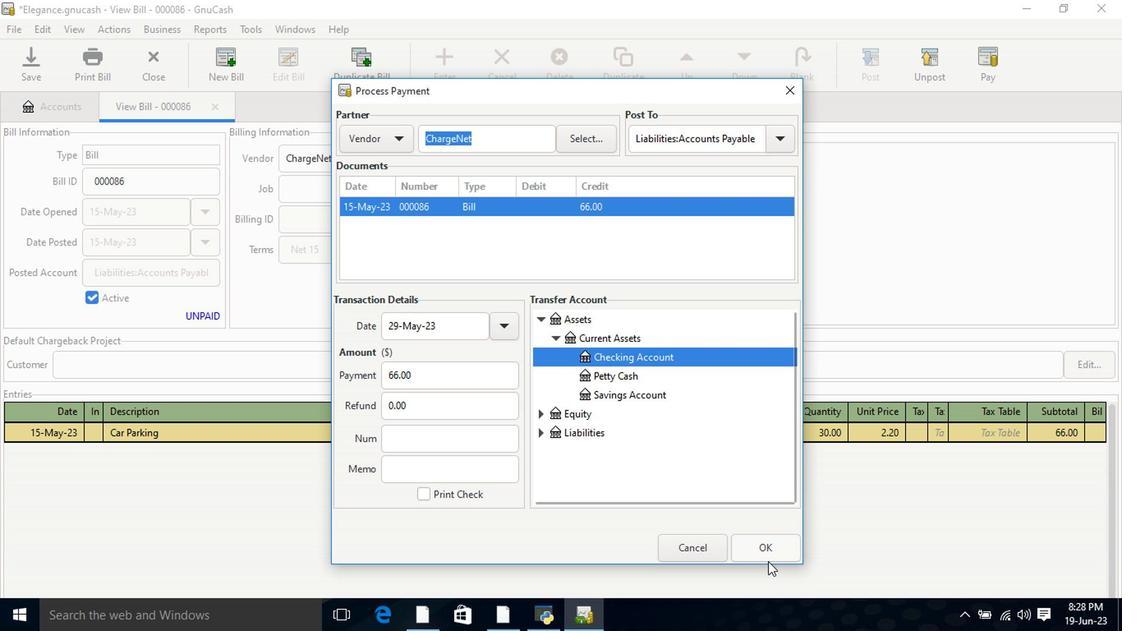 
Action: Mouse pressed left at (768, 553)
Screenshot: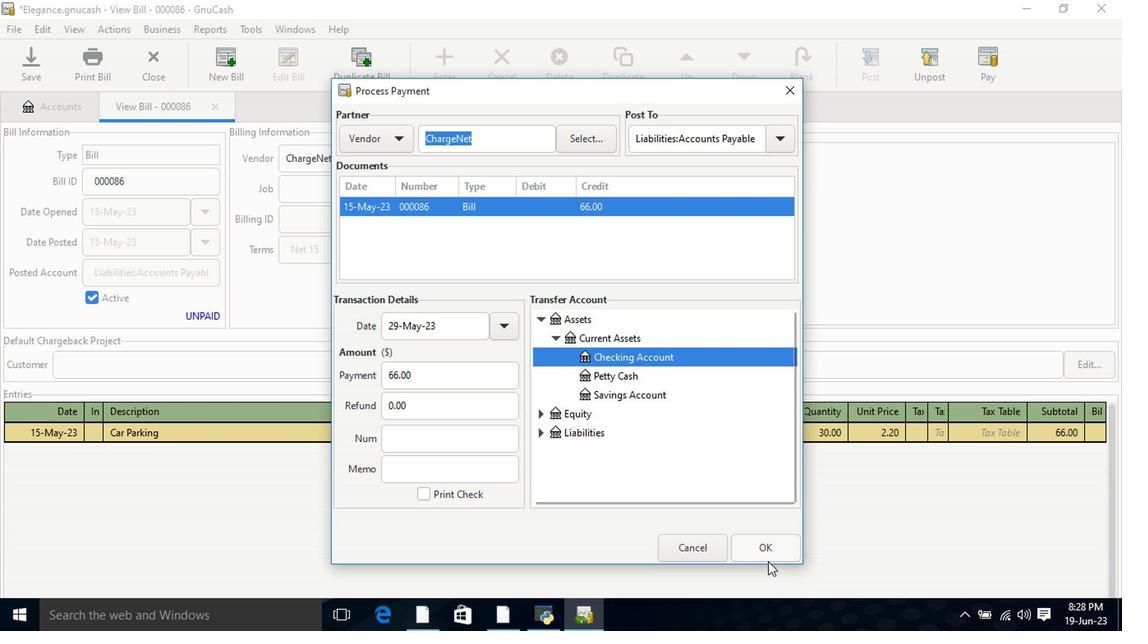 
Action: Mouse moved to (103, 76)
Screenshot: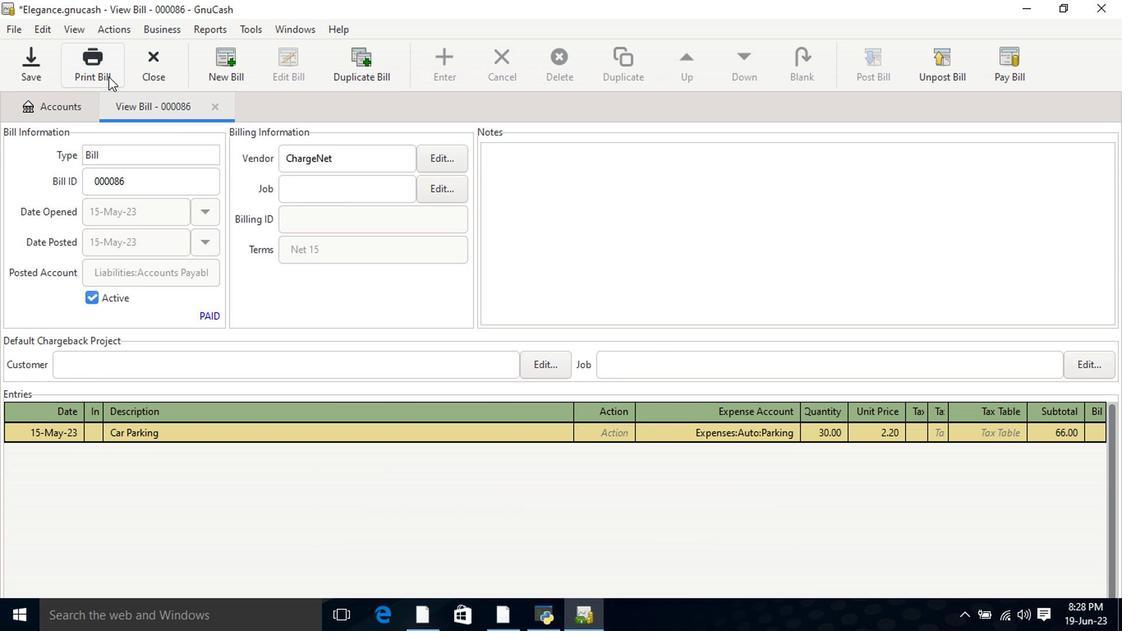 
Action: Mouse pressed left at (103, 76)
Screenshot: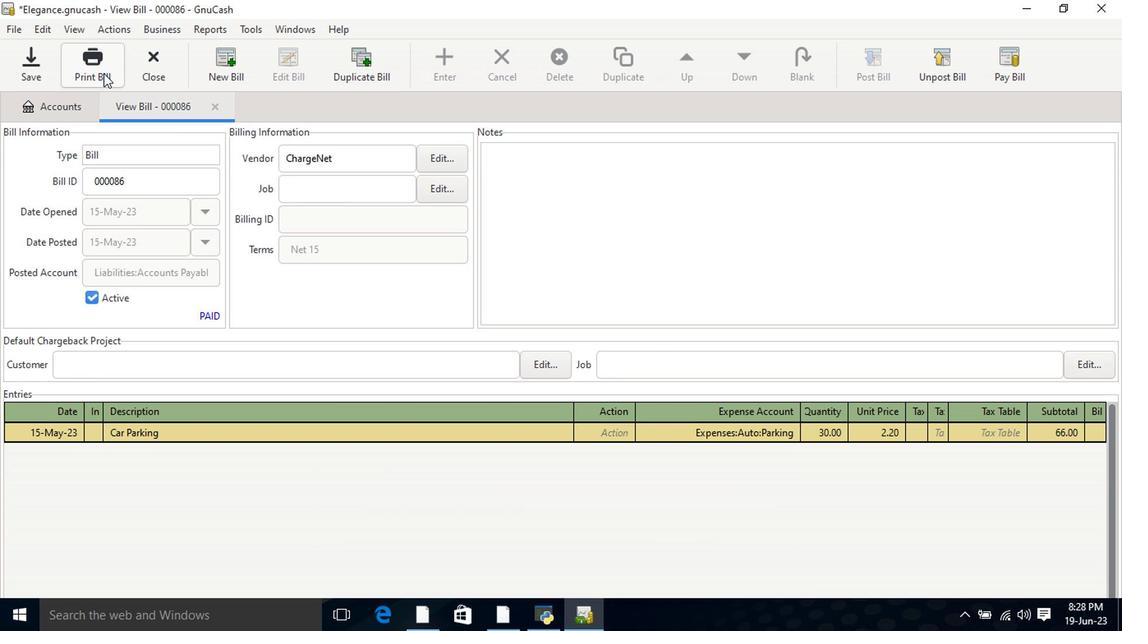 
Action: Mouse moved to (756, 69)
Screenshot: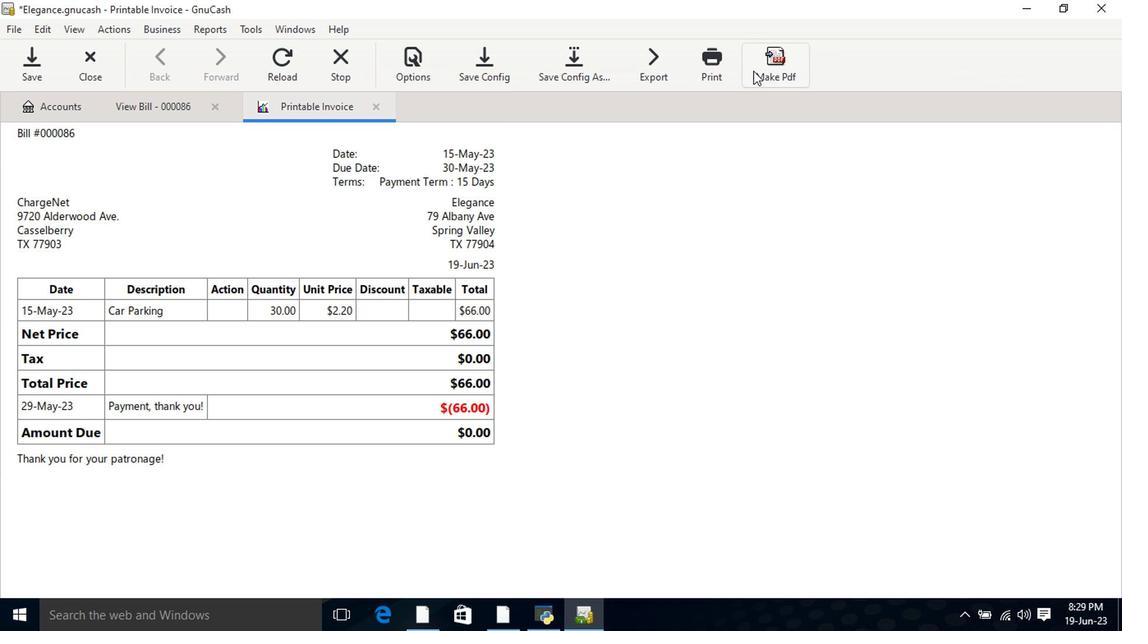 
Action: Mouse pressed left at (756, 69)
Screenshot: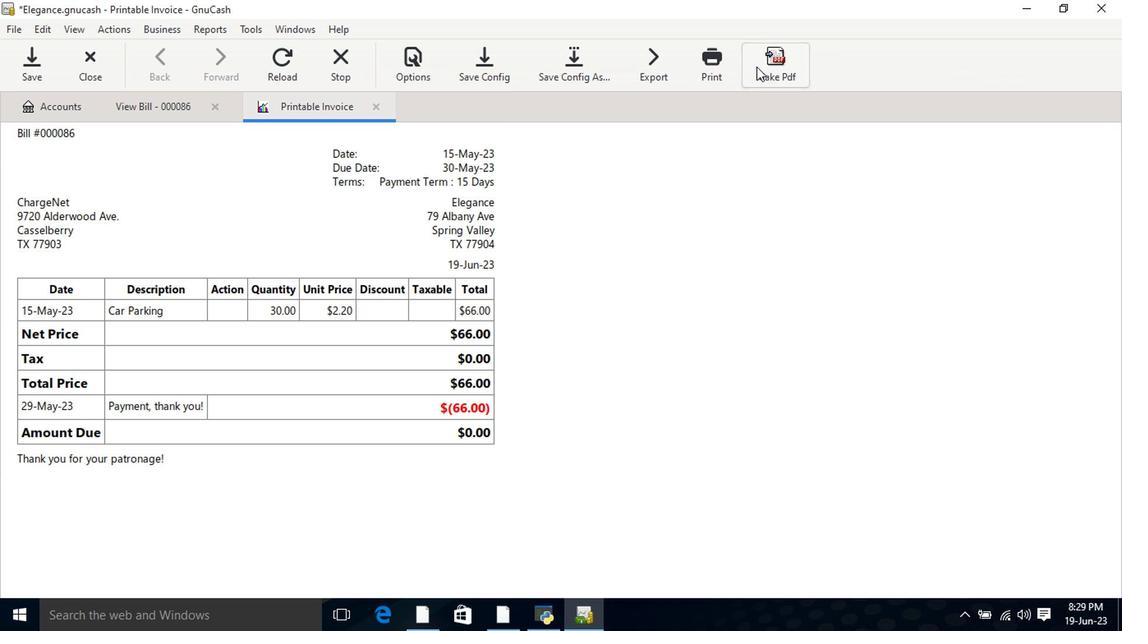 
Action: Mouse moved to (722, 540)
Screenshot: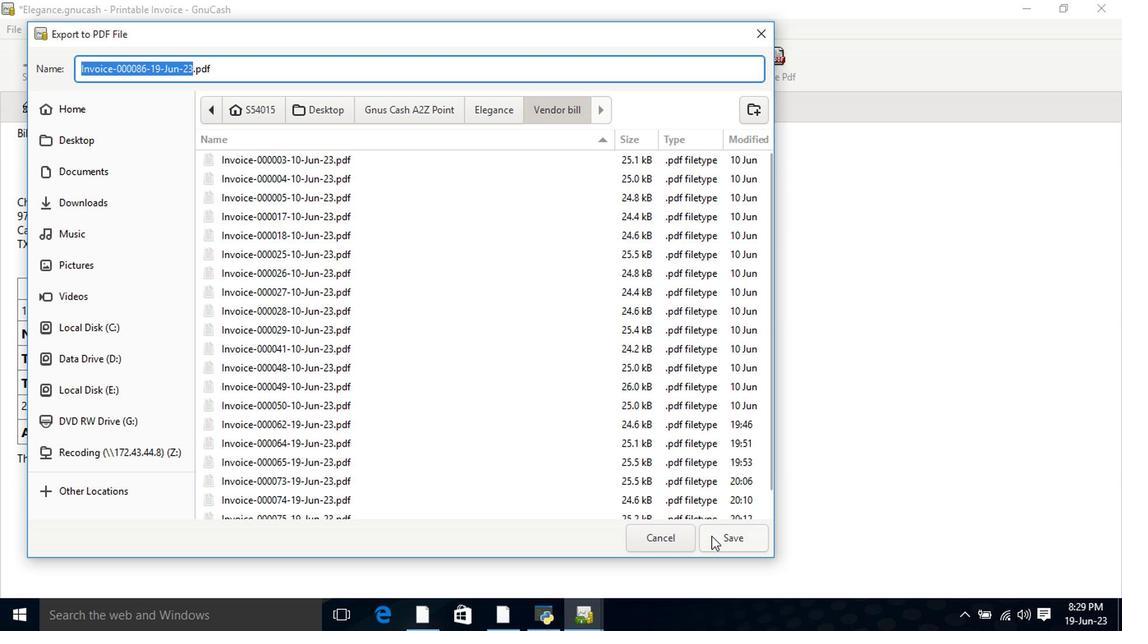 
Action: Mouse pressed left at (722, 540)
Screenshot: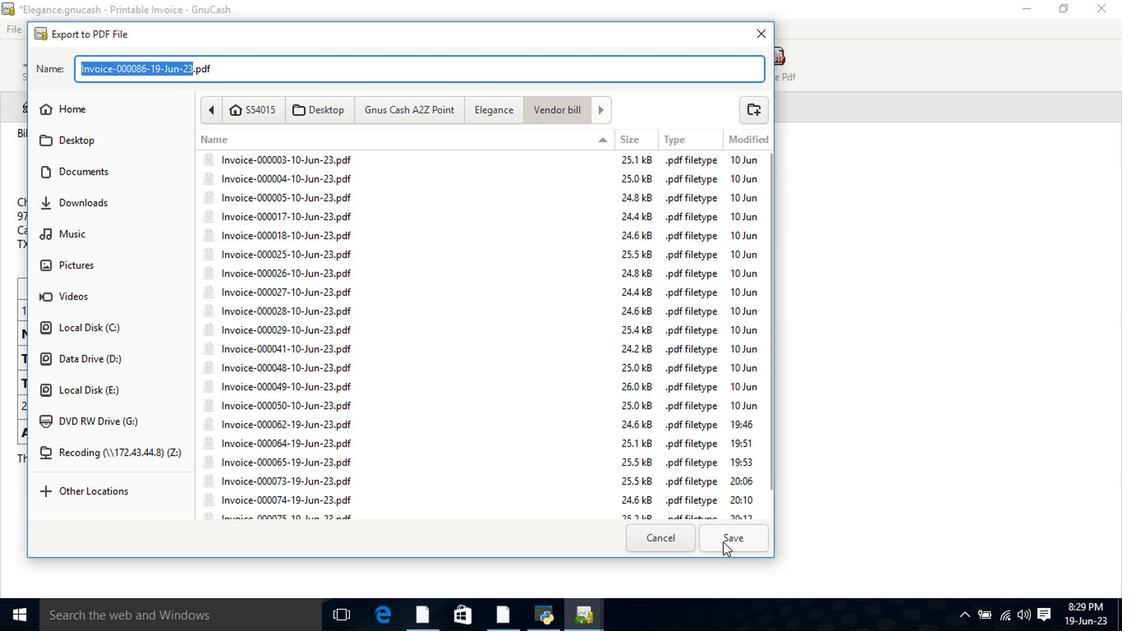
Action: Mouse moved to (722, 532)
Screenshot: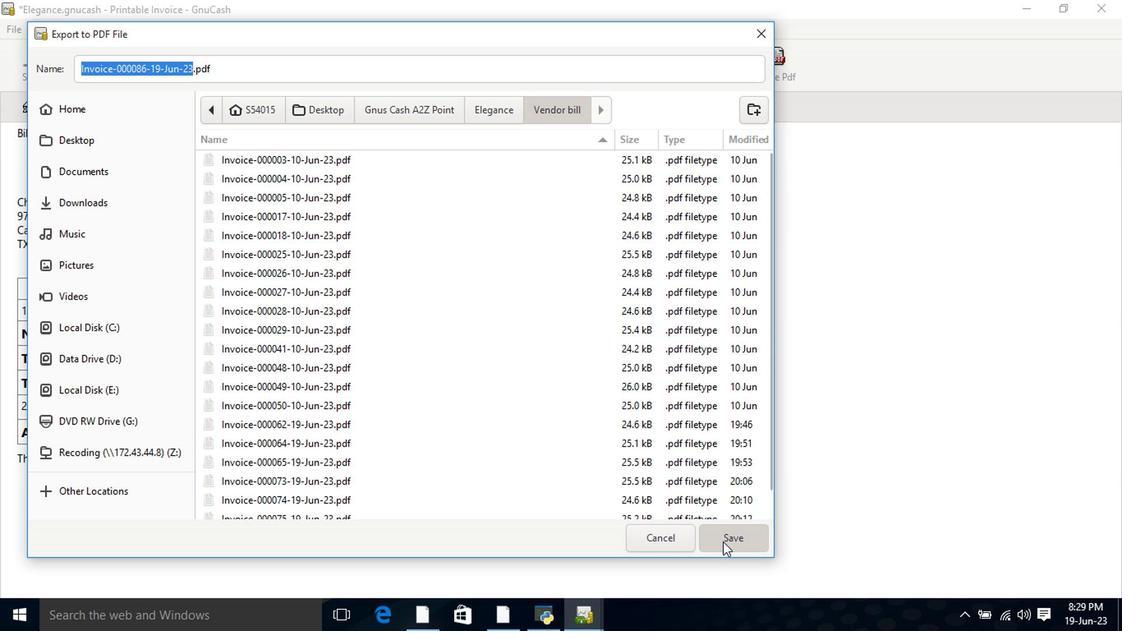 
